 Task: Look for space in Khandela, India from 2nd June, 2023 to 15th June, 2023 for 2 adults and 1 pet in price range Rs.10000 to Rs.15000. Place can be entire place with 1  bedroom having 1 bed and 1 bathroom. Property type can be house, flat, guest house, hotel. Booking option can be shelf check-in. Required host language is English.
Action: Mouse moved to (451, 79)
Screenshot: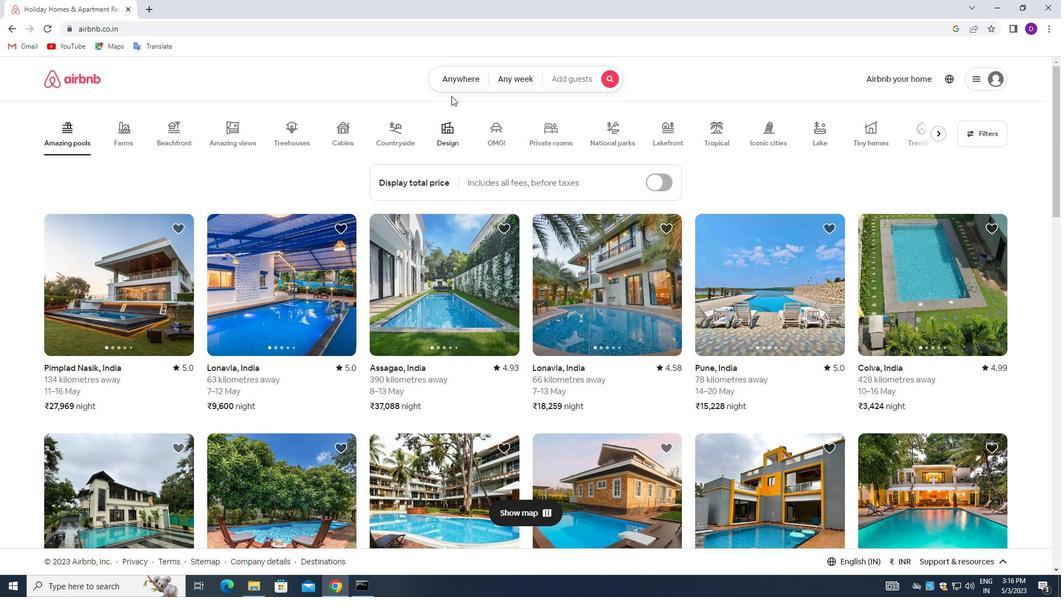 
Action: Mouse pressed left at (451, 79)
Screenshot: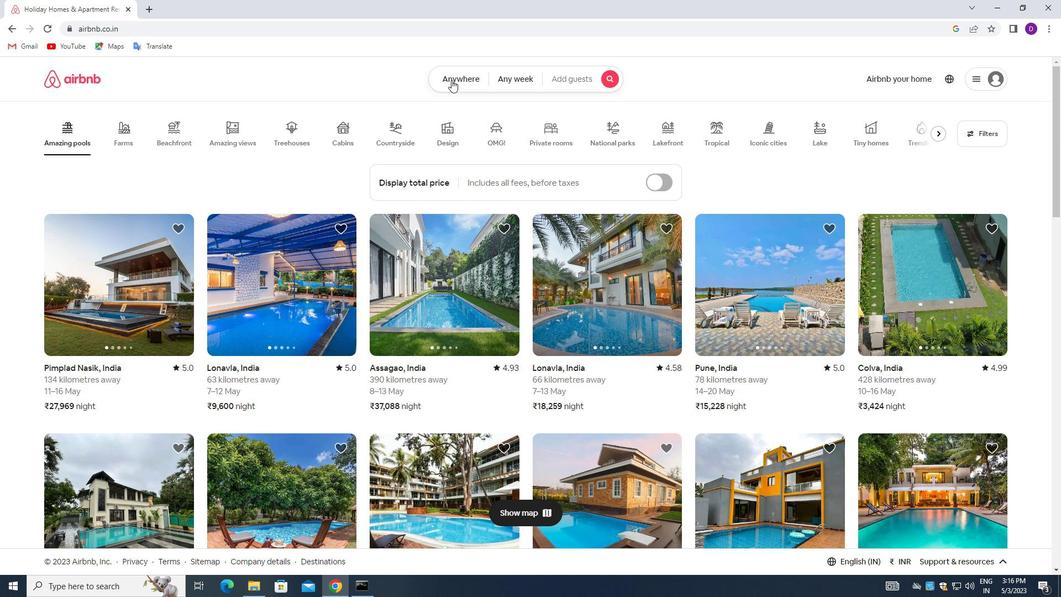 
Action: Mouse moved to (352, 127)
Screenshot: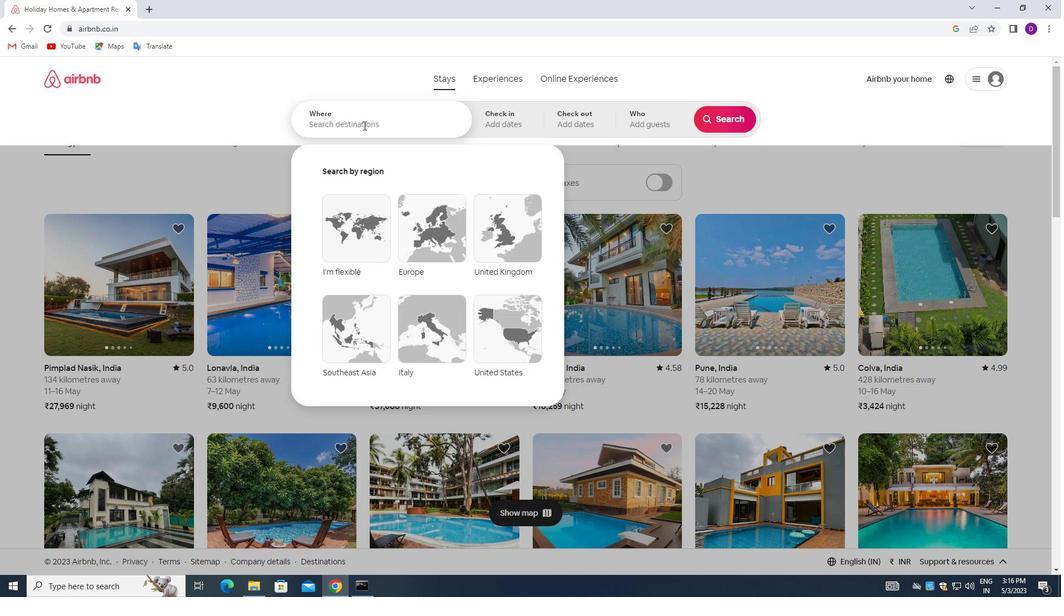 
Action: Mouse pressed left at (352, 127)
Screenshot: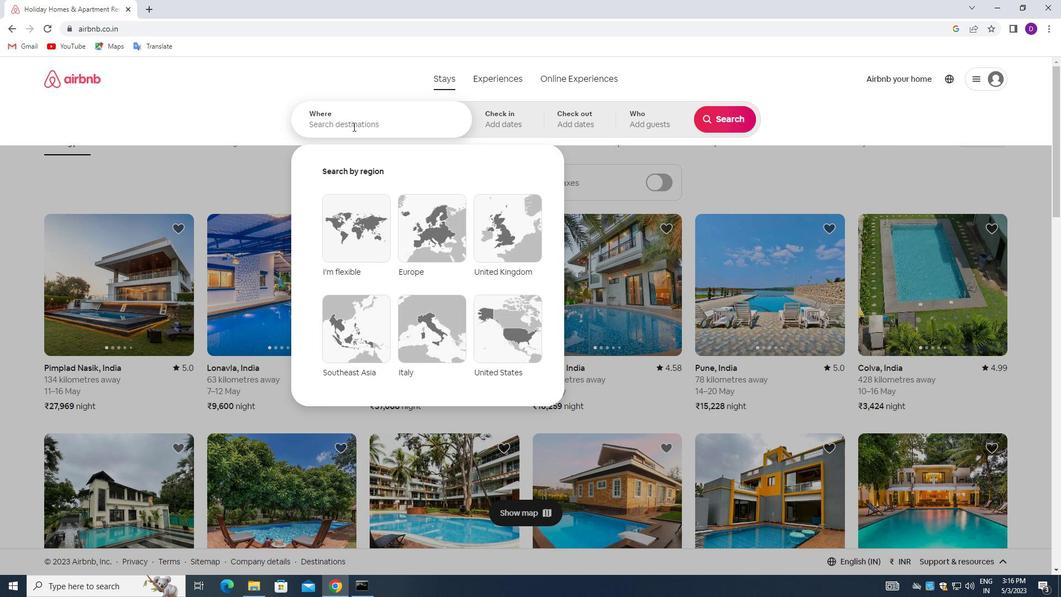 
Action: Mouse moved to (268, 125)
Screenshot: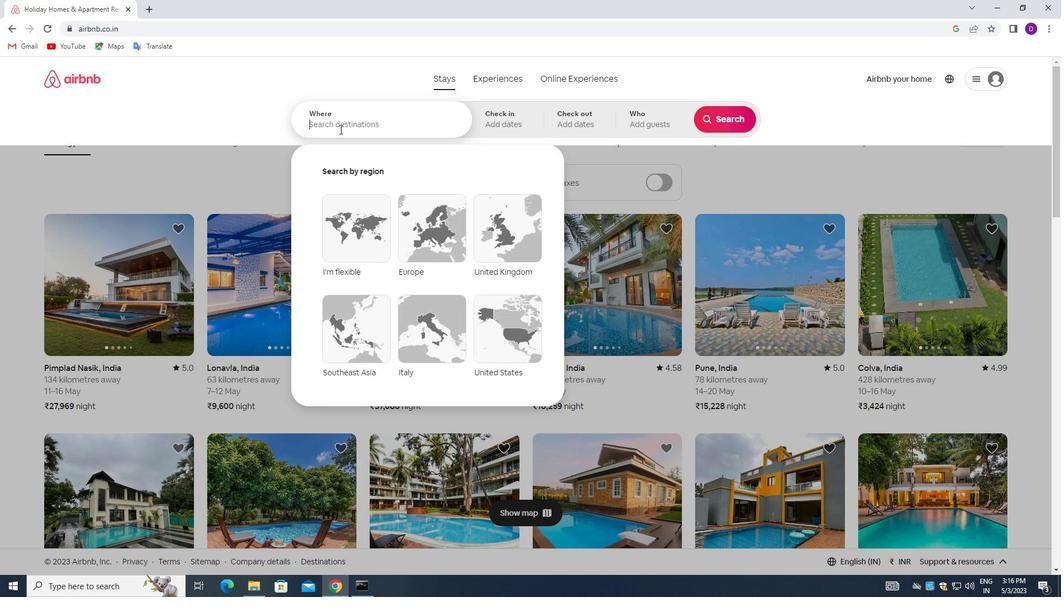 
Action: Key pressed <Key.shift>KHANDELA,<Key.space><Key.shift>INDIA<Key.enter>
Screenshot: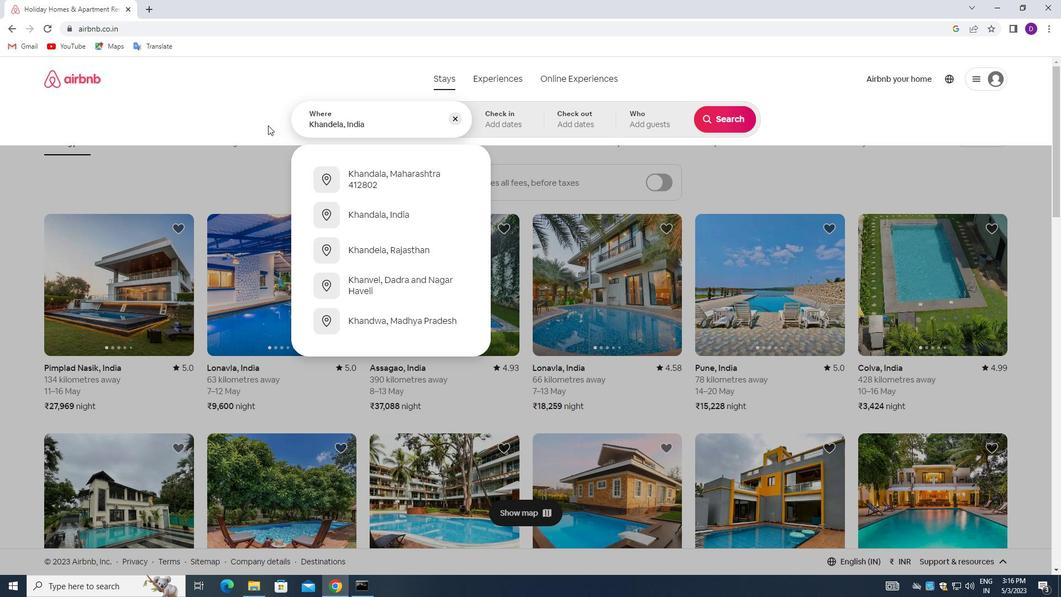 
Action: Mouse moved to (682, 257)
Screenshot: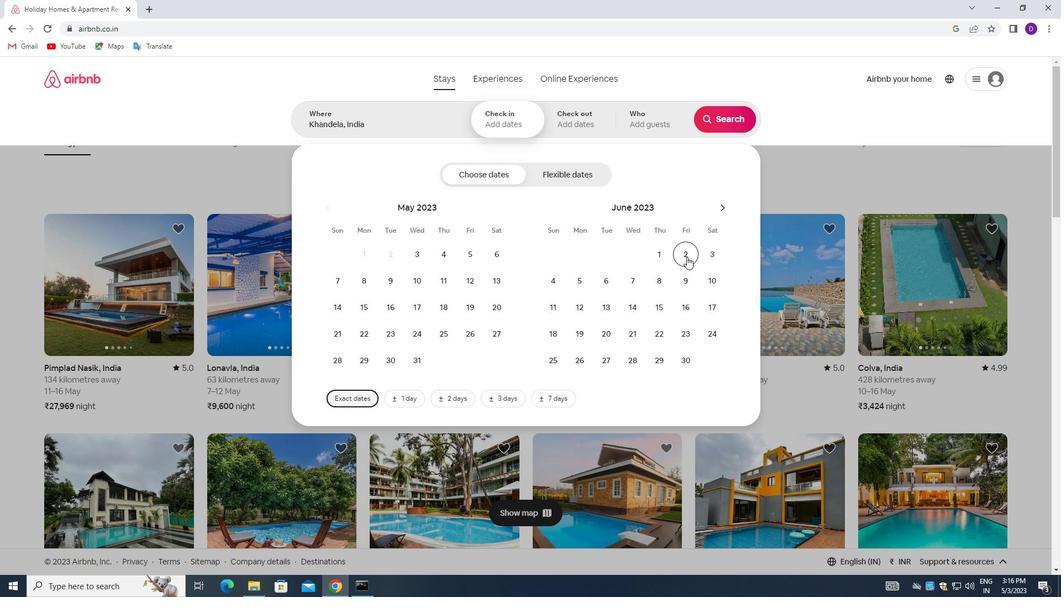 
Action: Mouse pressed left at (682, 257)
Screenshot: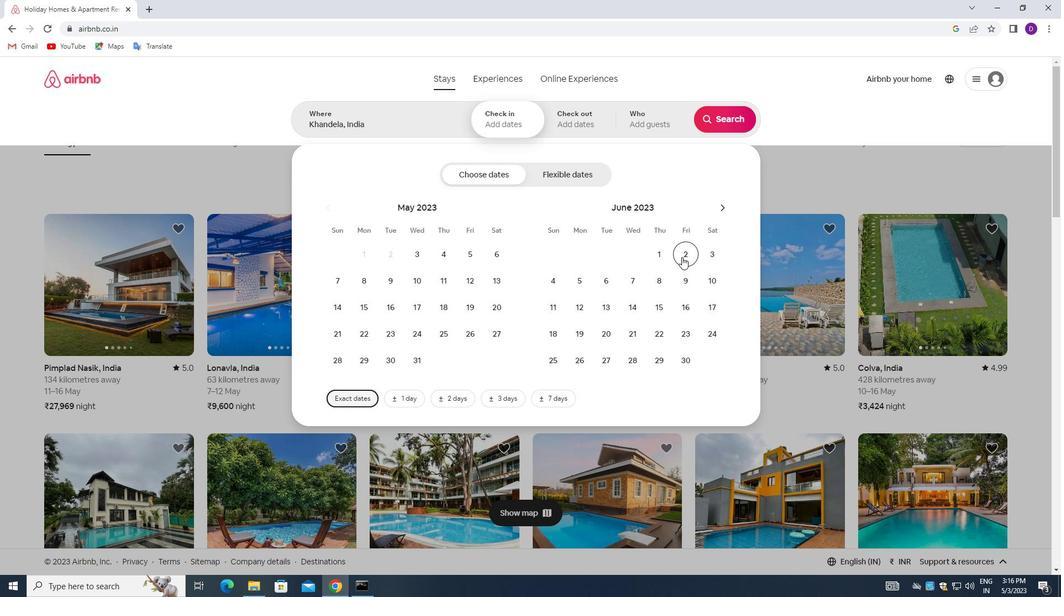 
Action: Mouse moved to (657, 306)
Screenshot: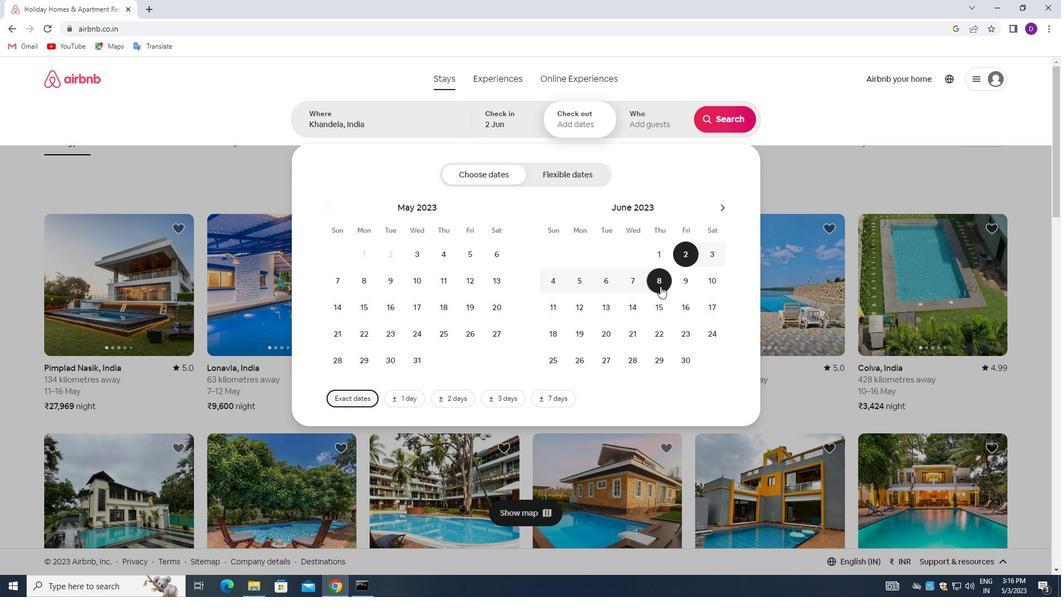 
Action: Mouse pressed left at (657, 306)
Screenshot: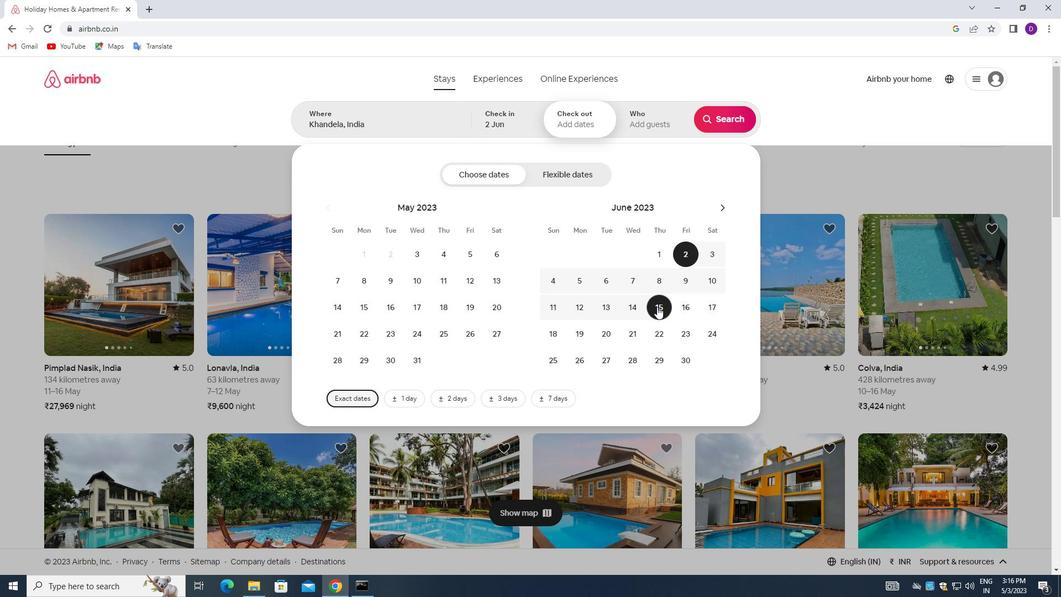 
Action: Mouse moved to (642, 122)
Screenshot: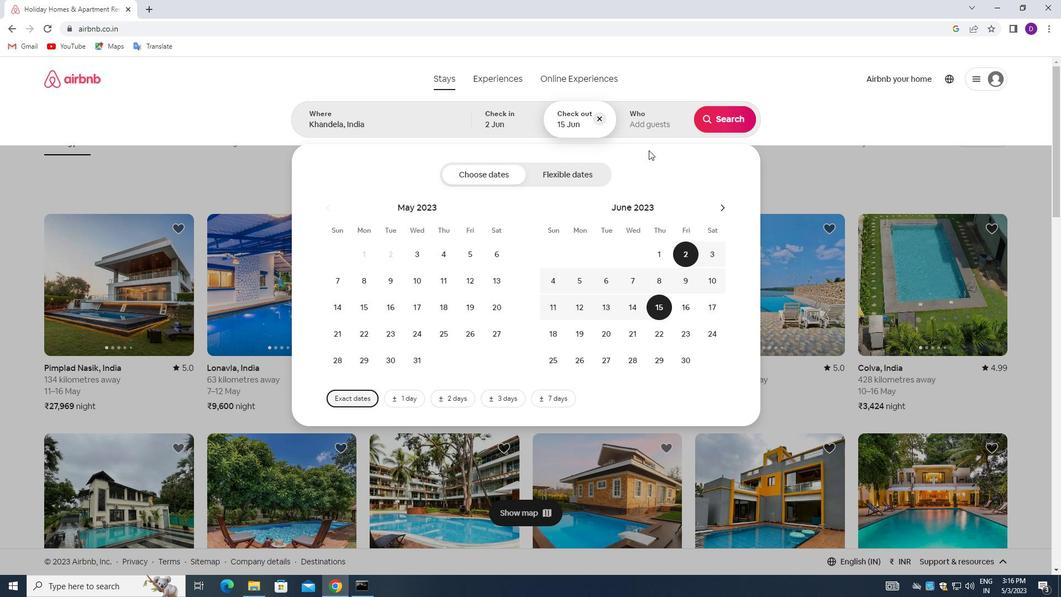 
Action: Mouse pressed left at (642, 122)
Screenshot: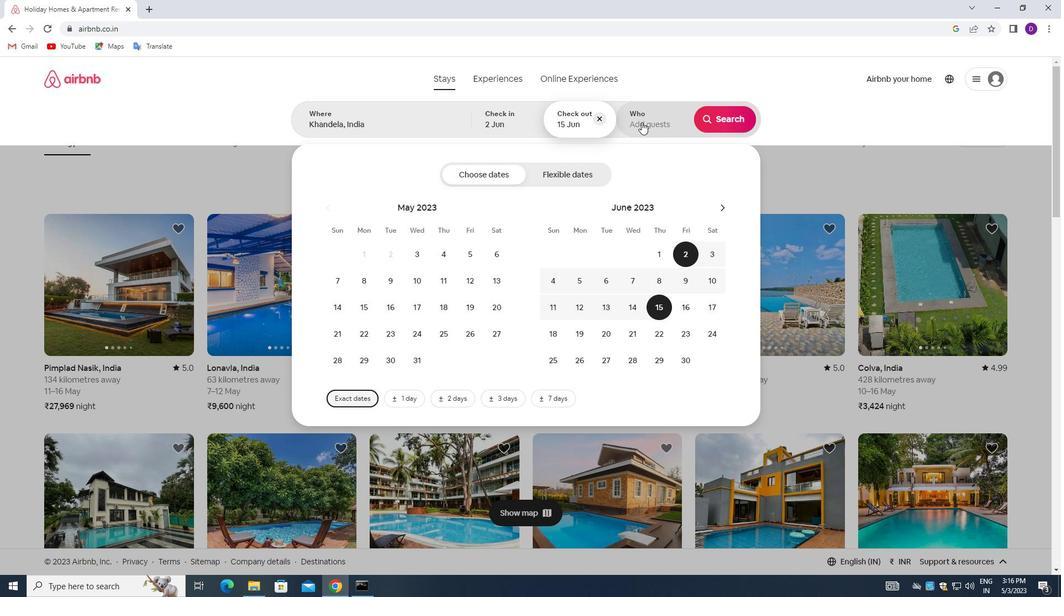 
Action: Mouse moved to (725, 179)
Screenshot: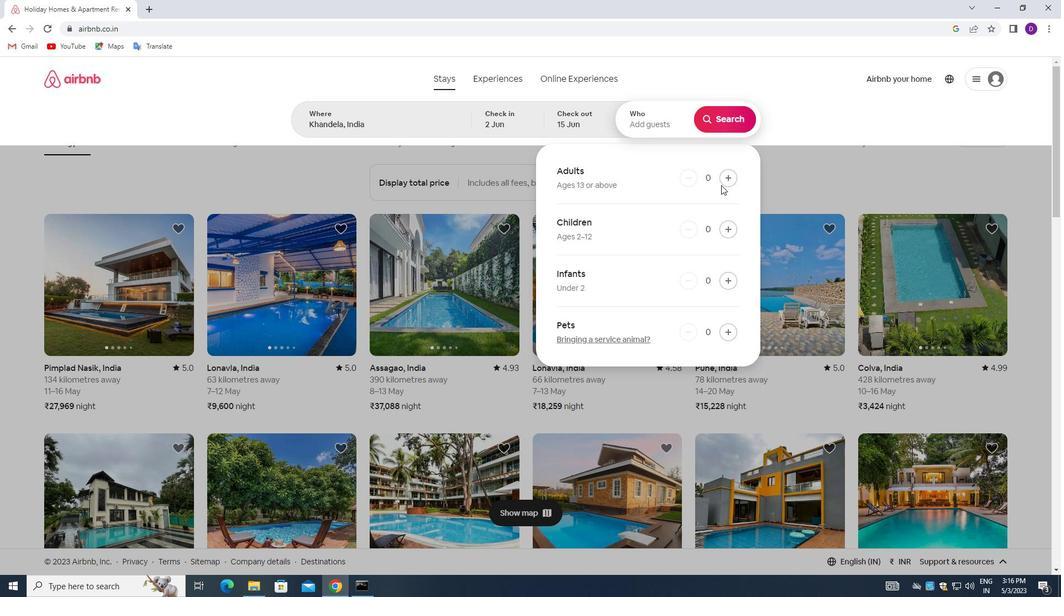 
Action: Mouse pressed left at (725, 179)
Screenshot: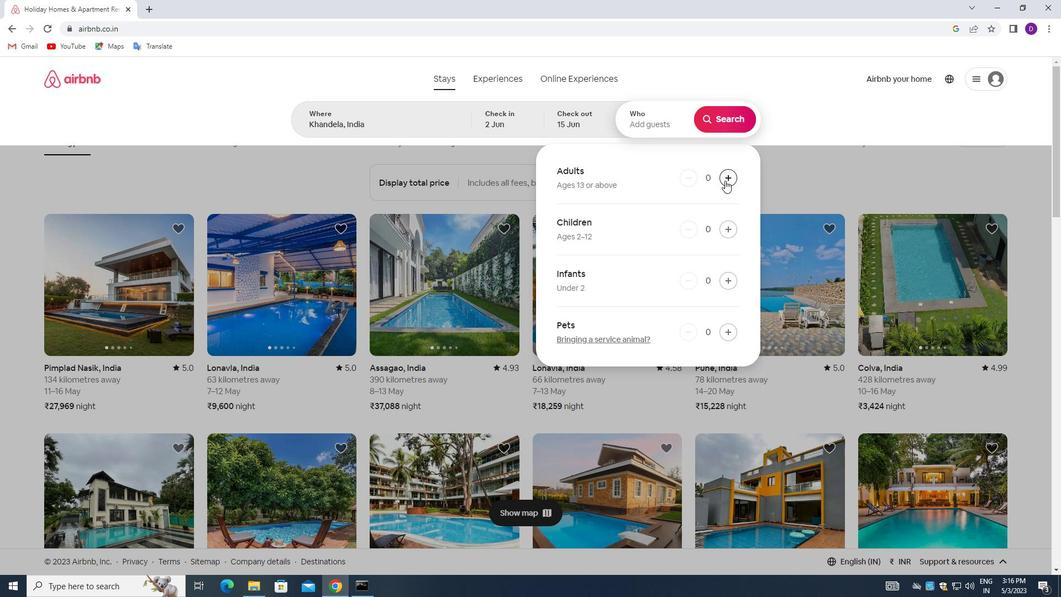 
Action: Mouse pressed left at (725, 179)
Screenshot: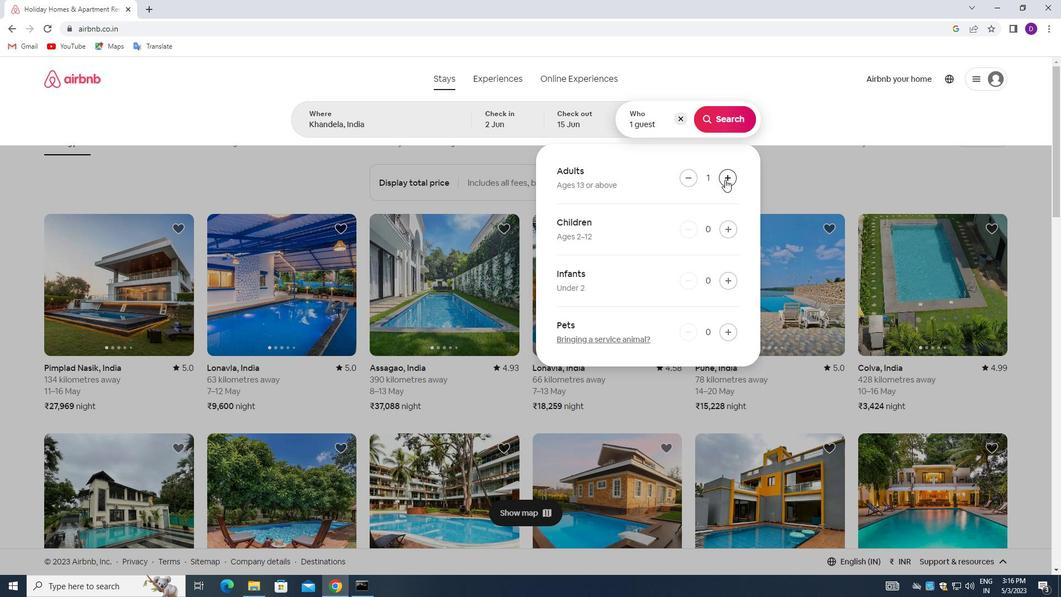 
Action: Mouse moved to (726, 329)
Screenshot: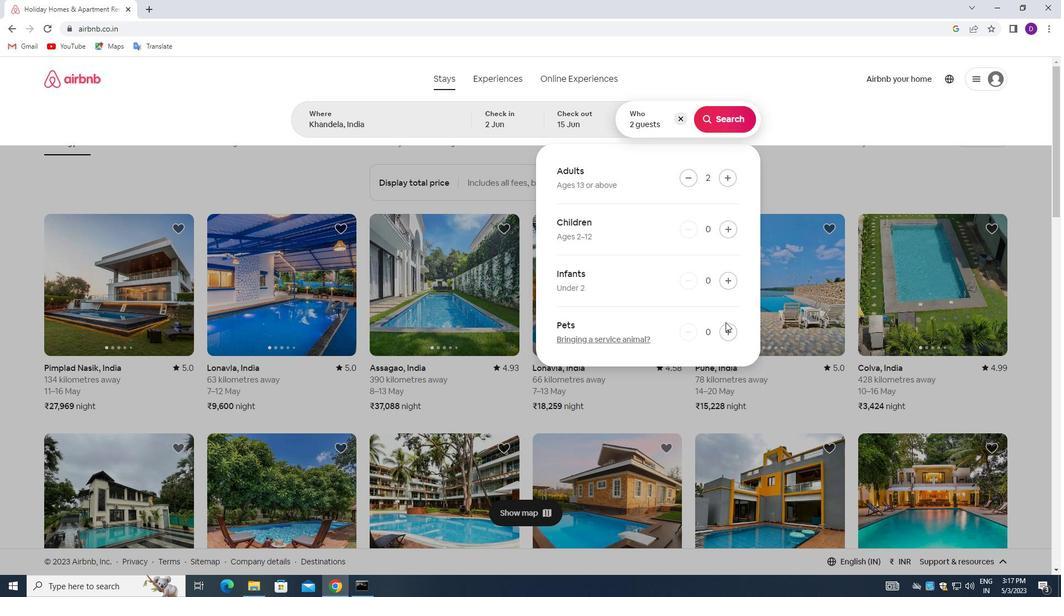 
Action: Mouse pressed left at (726, 329)
Screenshot: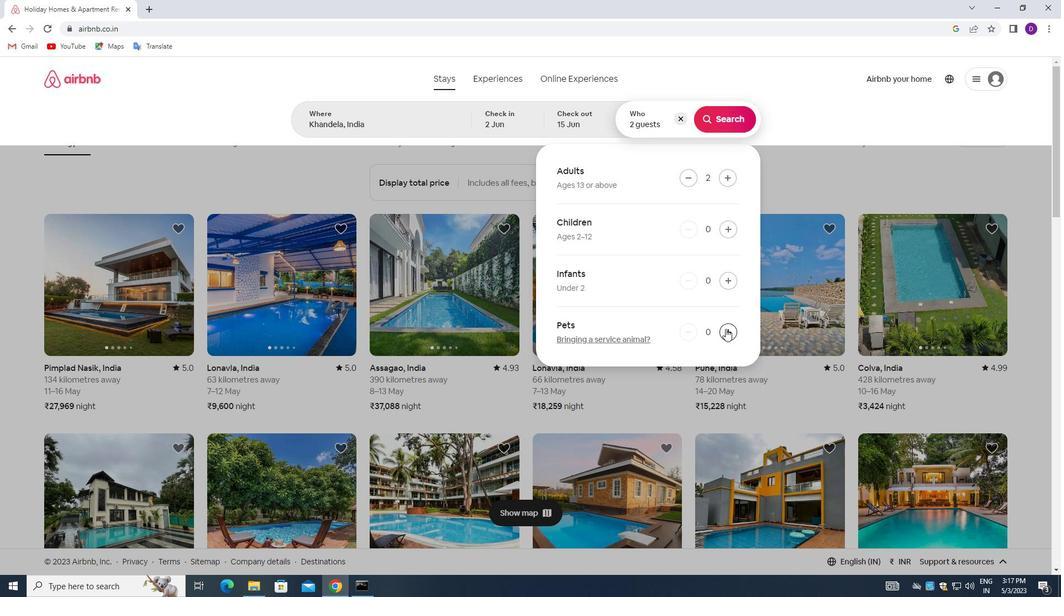 
Action: Mouse moved to (715, 117)
Screenshot: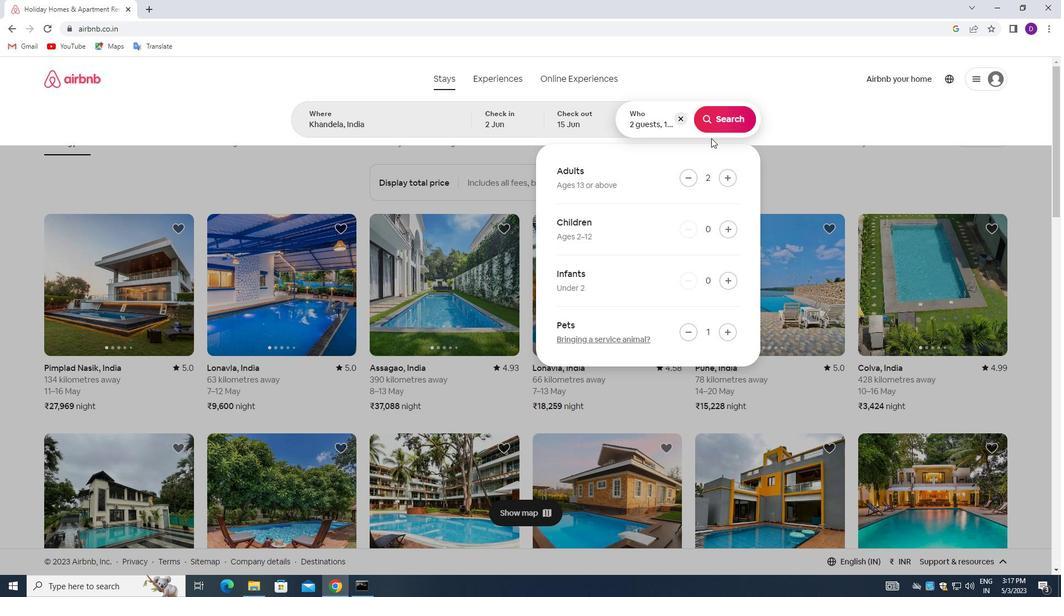 
Action: Mouse pressed left at (715, 117)
Screenshot: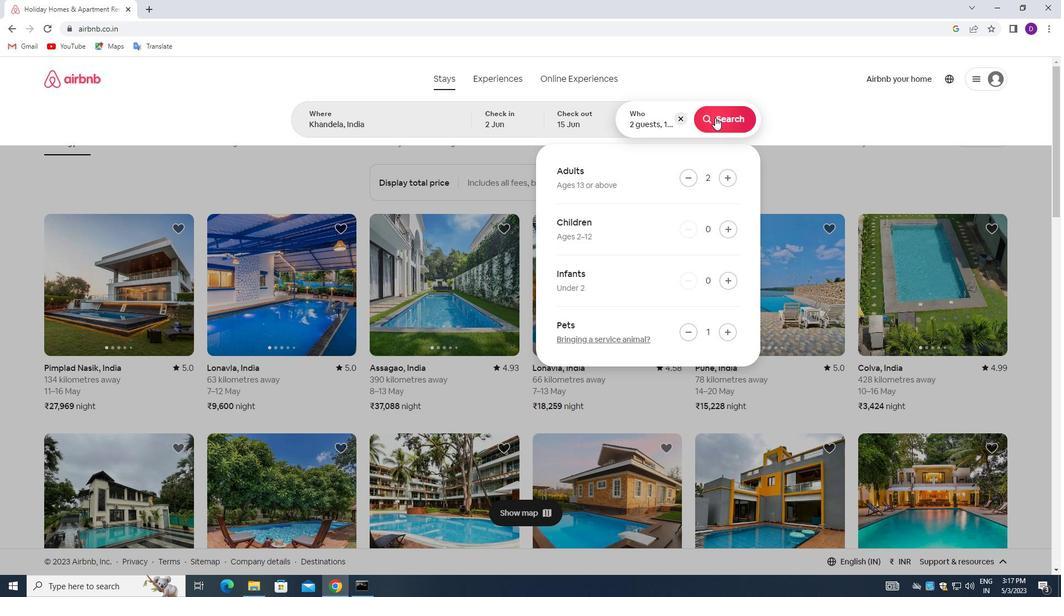
Action: Mouse moved to (1000, 126)
Screenshot: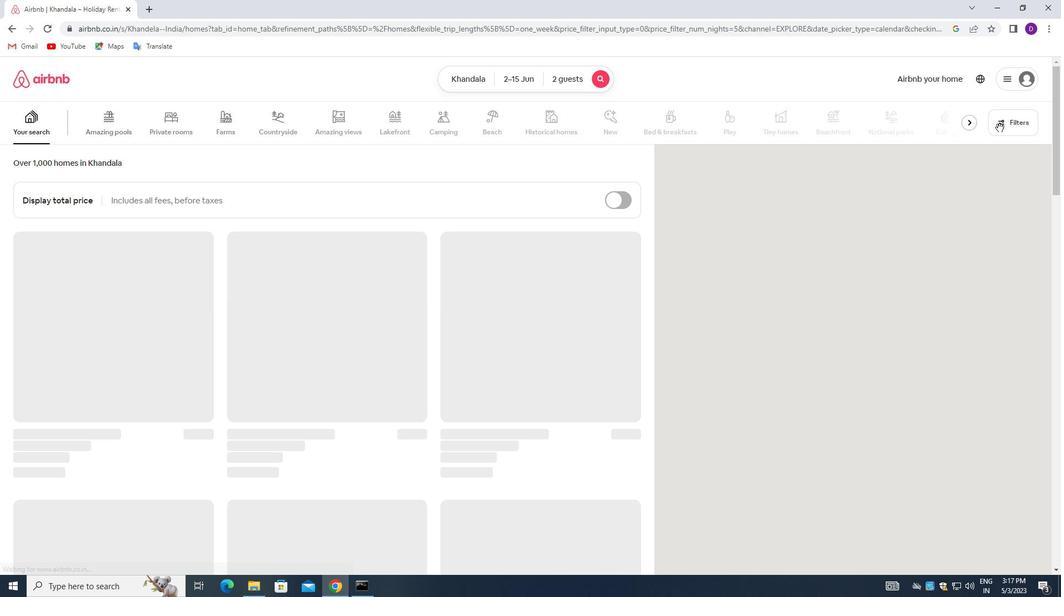 
Action: Mouse pressed left at (1000, 126)
Screenshot: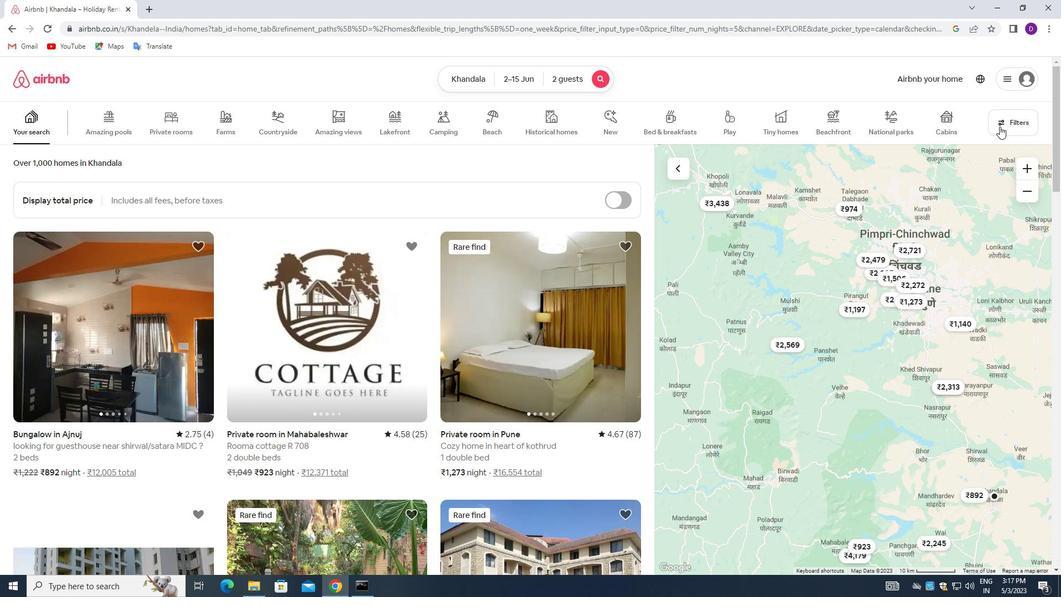 
Action: Mouse moved to (397, 264)
Screenshot: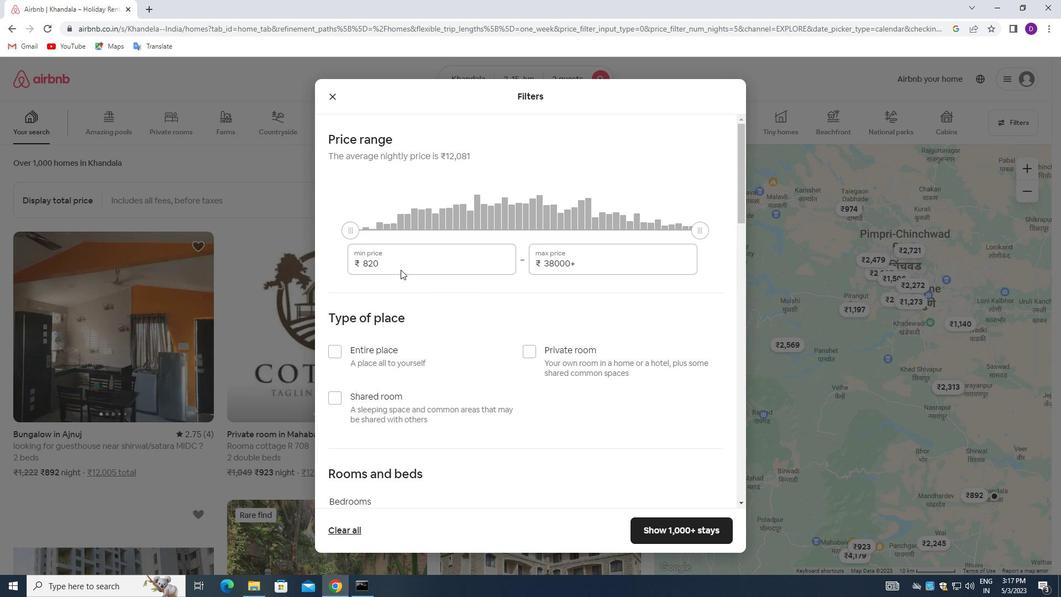 
Action: Mouse pressed left at (397, 264)
Screenshot: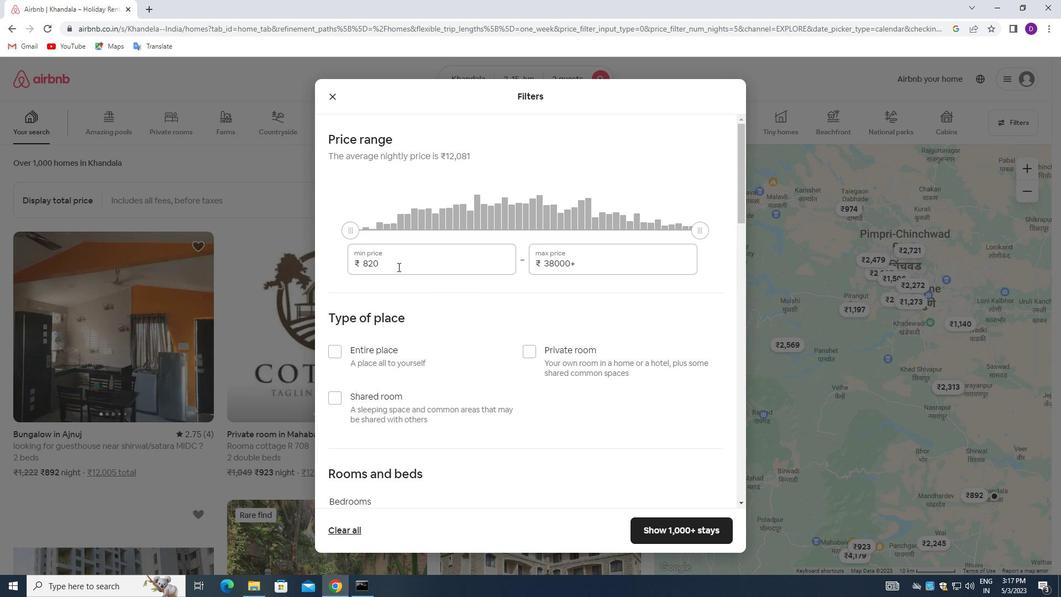 
Action: Mouse pressed left at (397, 264)
Screenshot: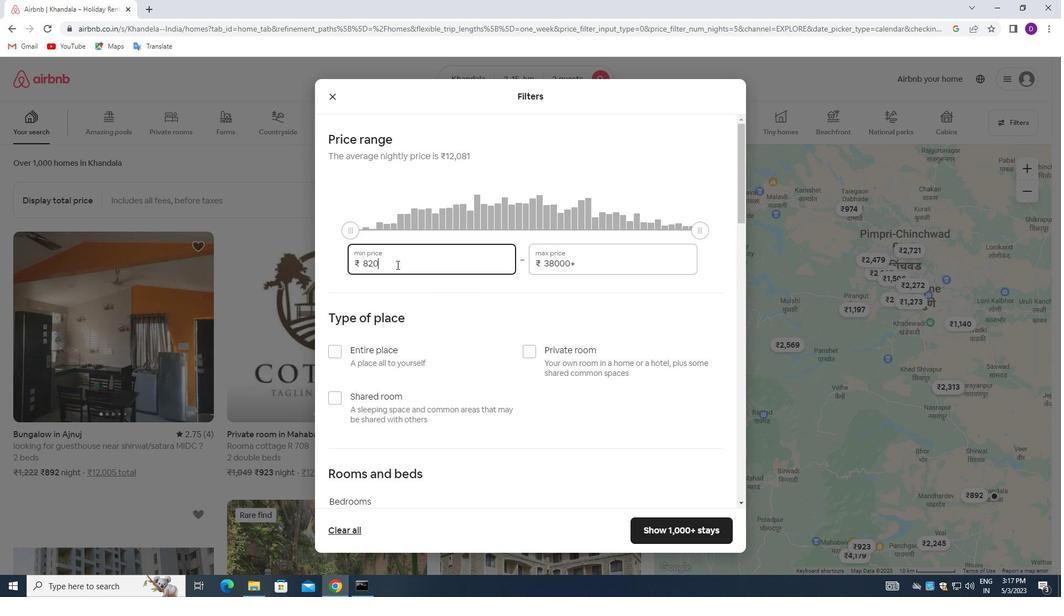 
Action: Key pressed 10000<Key.tab>15000
Screenshot: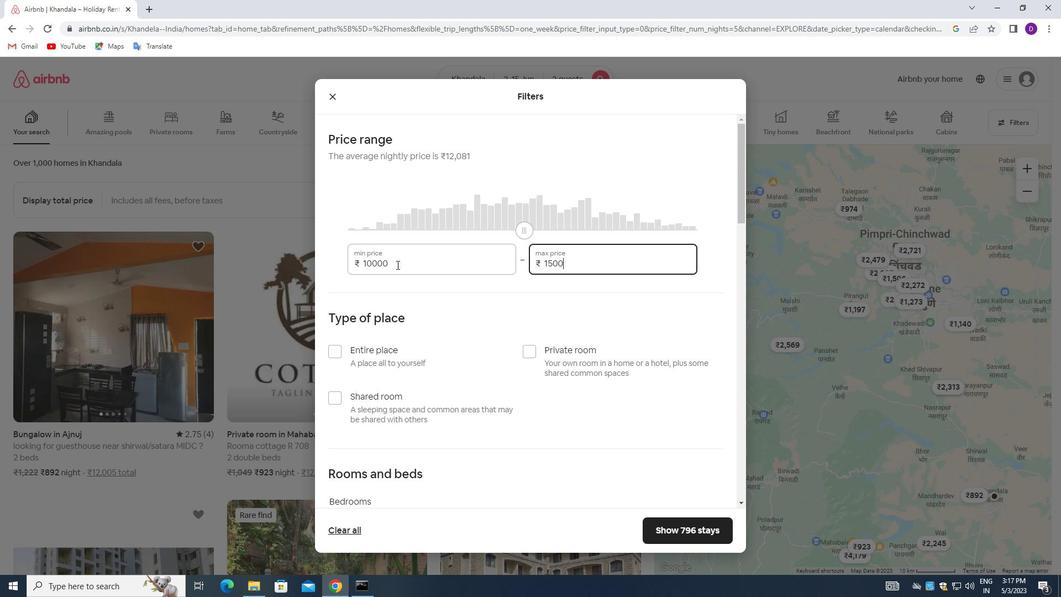 
Action: Mouse moved to (418, 287)
Screenshot: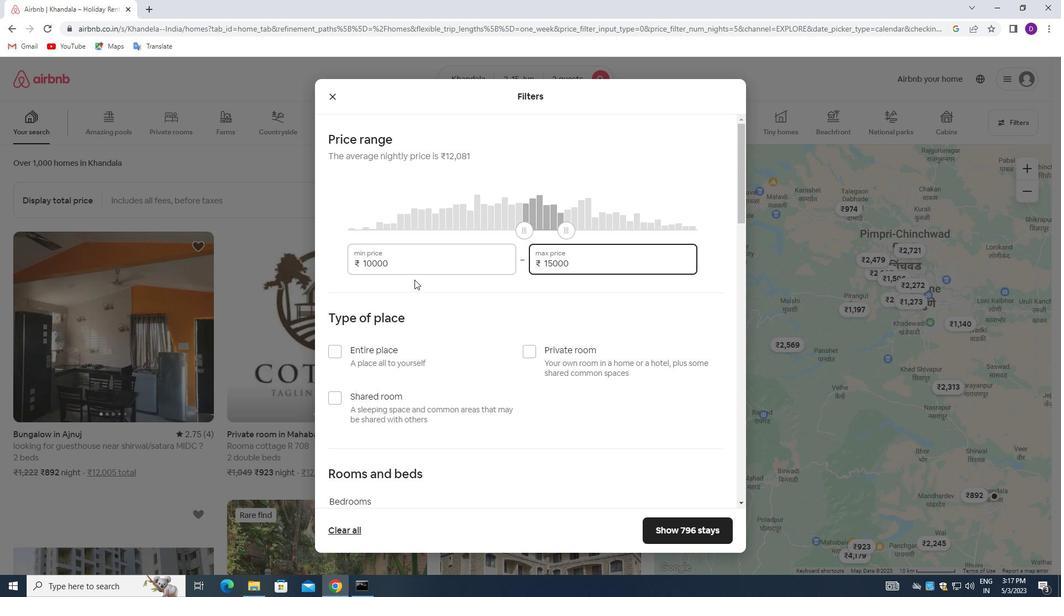 
Action: Mouse scrolled (418, 286) with delta (0, 0)
Screenshot: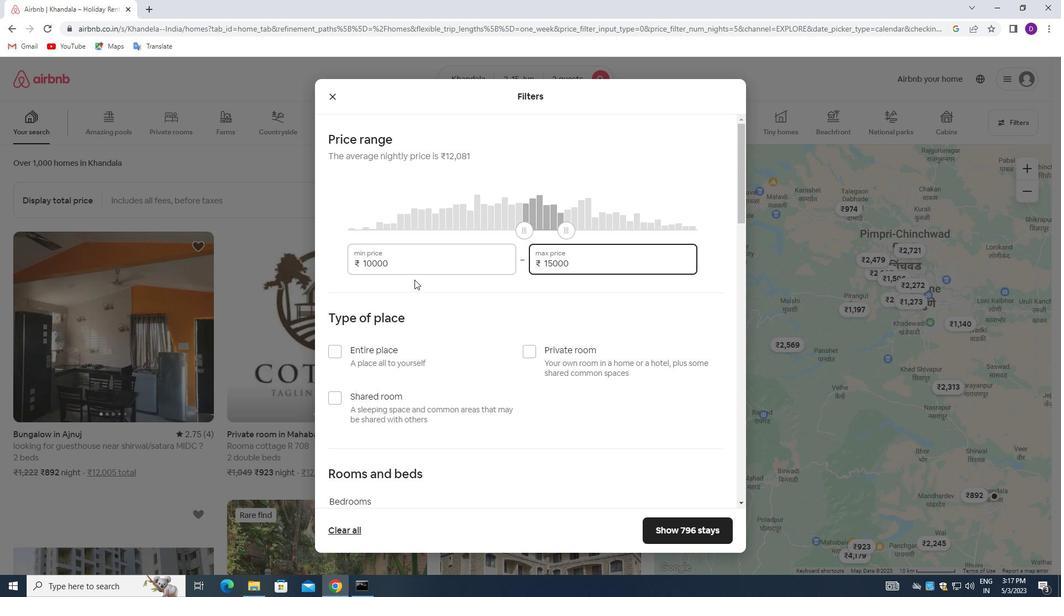 
Action: Mouse moved to (418, 290)
Screenshot: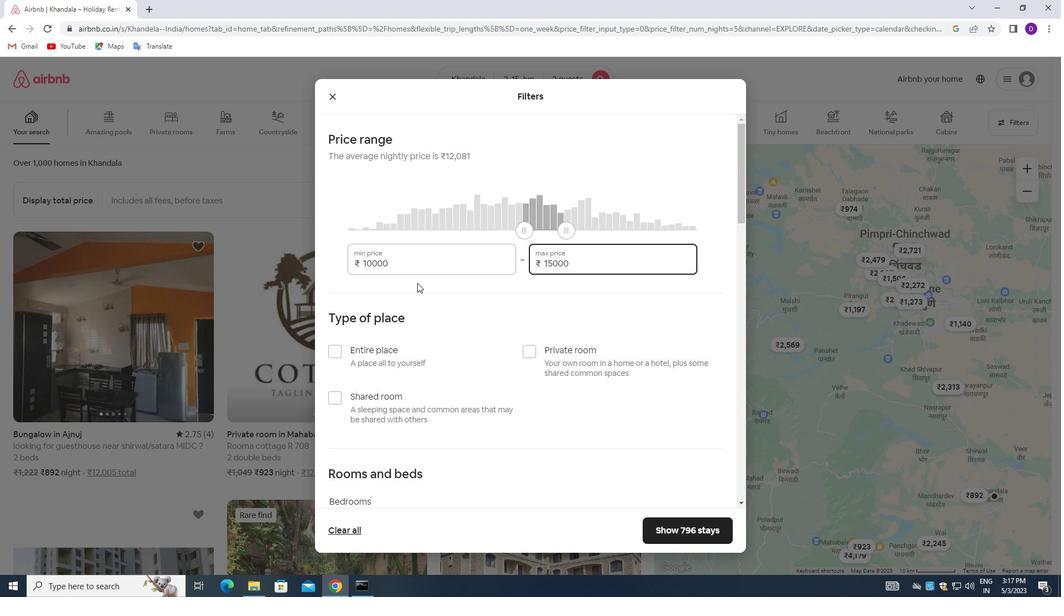 
Action: Mouse scrolled (418, 289) with delta (0, 0)
Screenshot: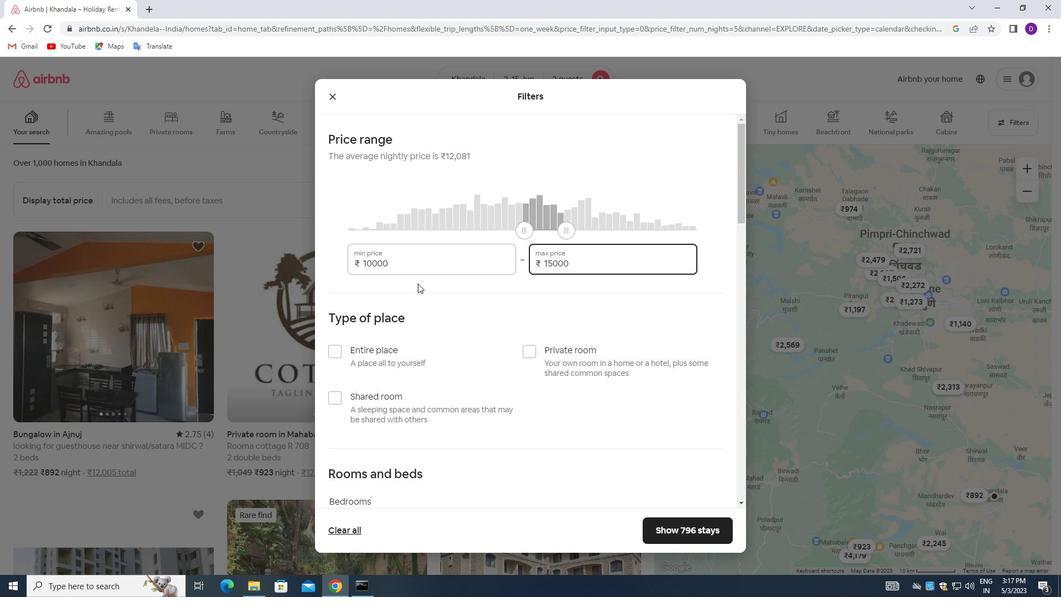 
Action: Mouse moved to (336, 238)
Screenshot: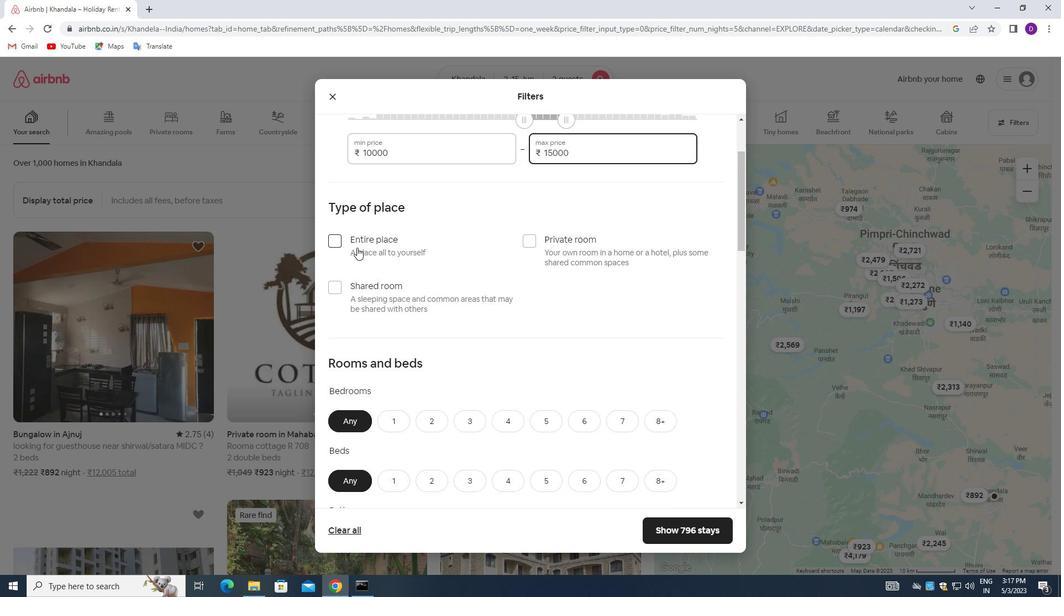 
Action: Mouse pressed left at (336, 238)
Screenshot: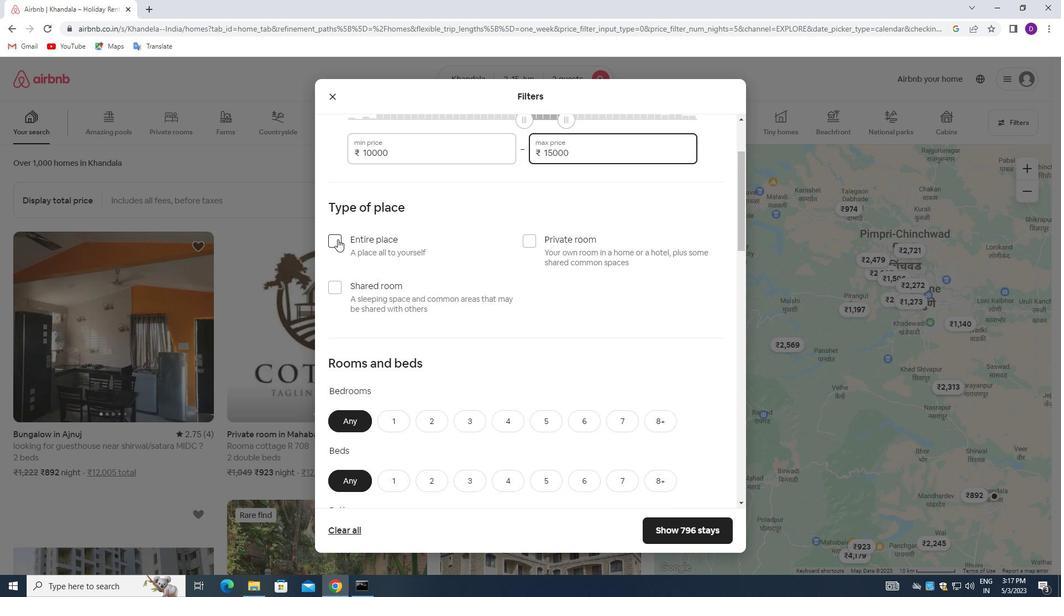 
Action: Mouse moved to (460, 266)
Screenshot: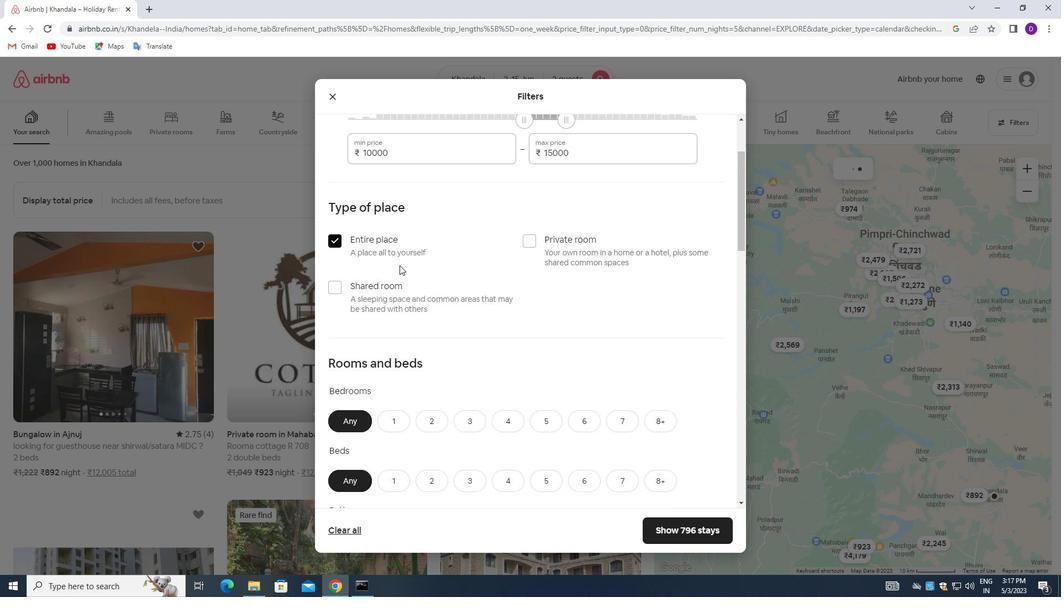 
Action: Mouse scrolled (460, 266) with delta (0, 0)
Screenshot: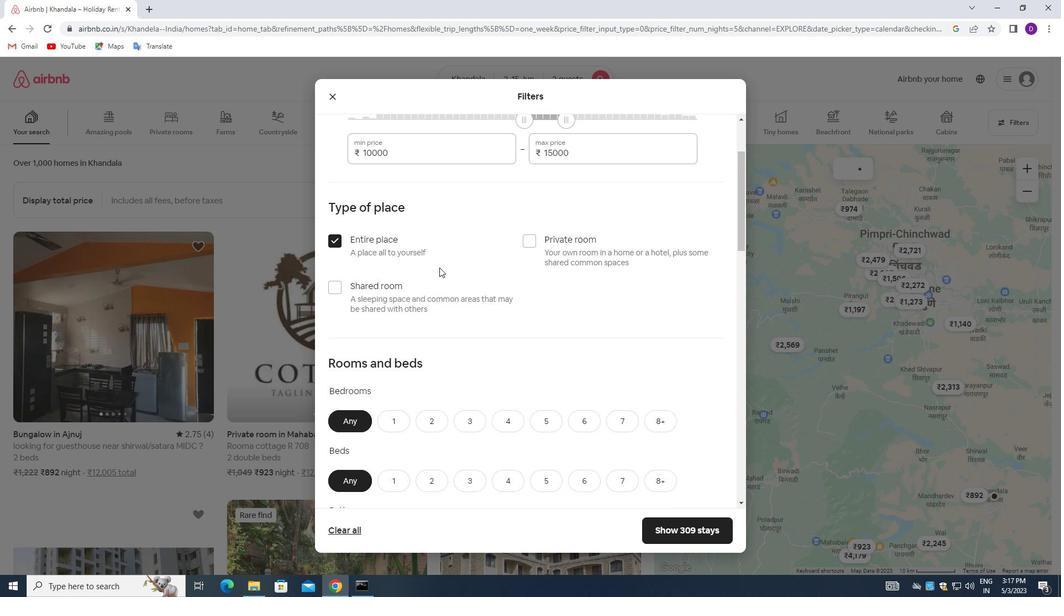 
Action: Mouse scrolled (460, 266) with delta (0, 0)
Screenshot: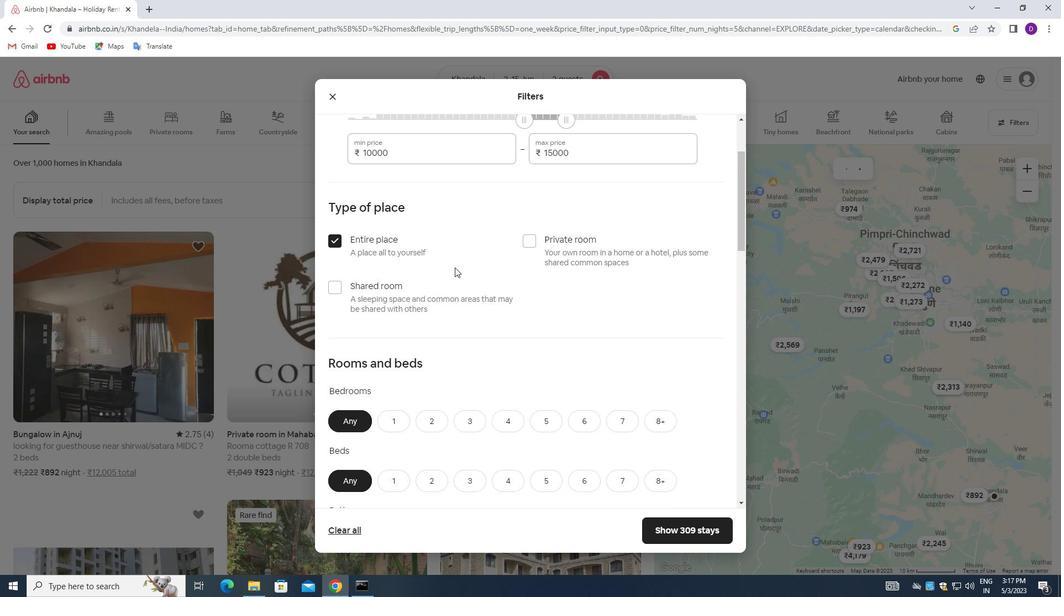 
Action: Mouse scrolled (460, 266) with delta (0, 0)
Screenshot: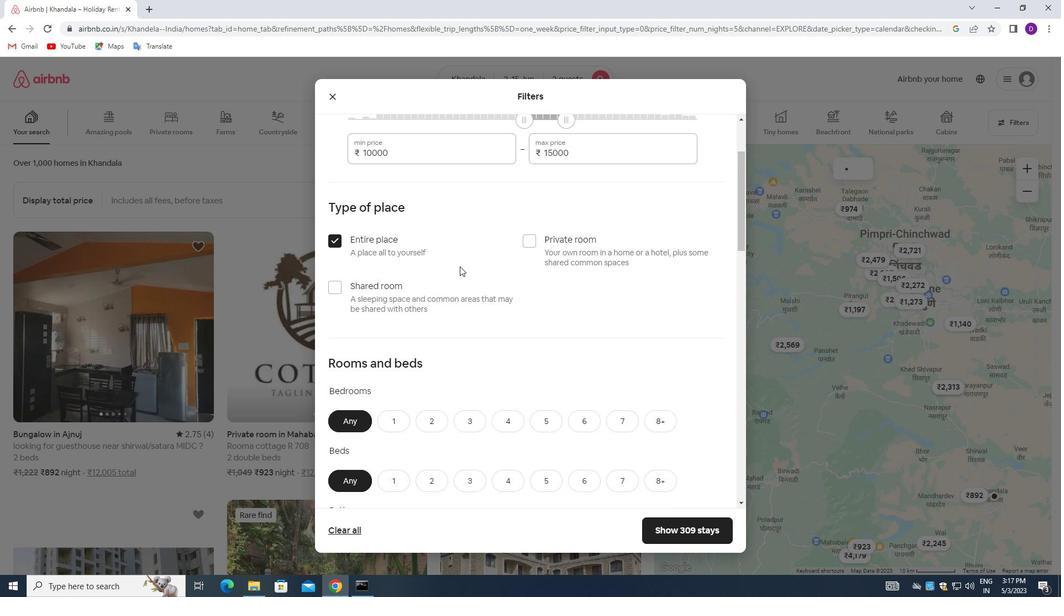 
Action: Mouse moved to (390, 255)
Screenshot: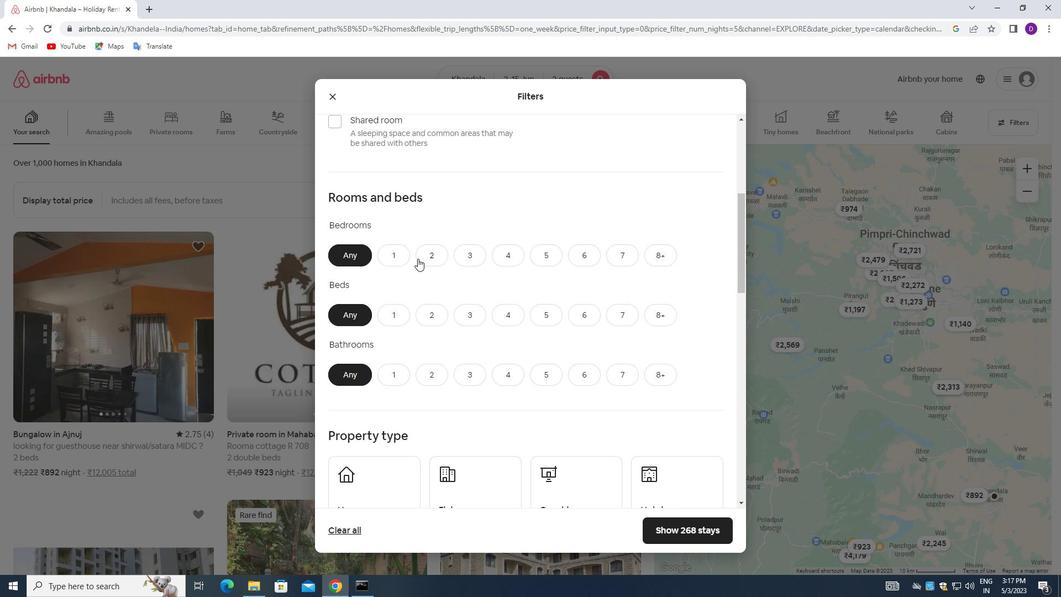 
Action: Mouse pressed left at (390, 255)
Screenshot: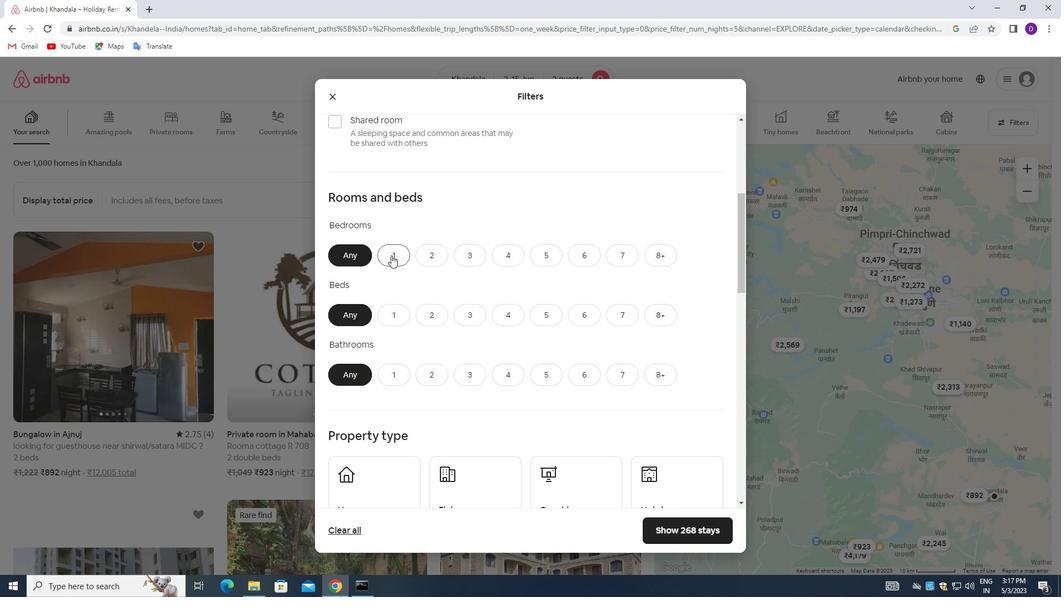 
Action: Mouse moved to (400, 313)
Screenshot: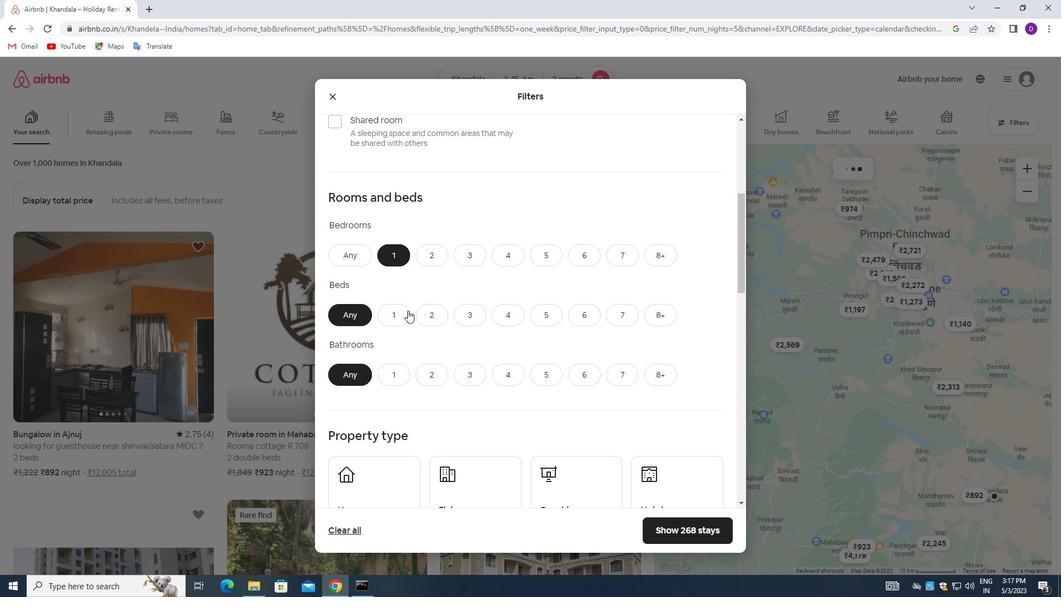 
Action: Mouse pressed left at (400, 313)
Screenshot: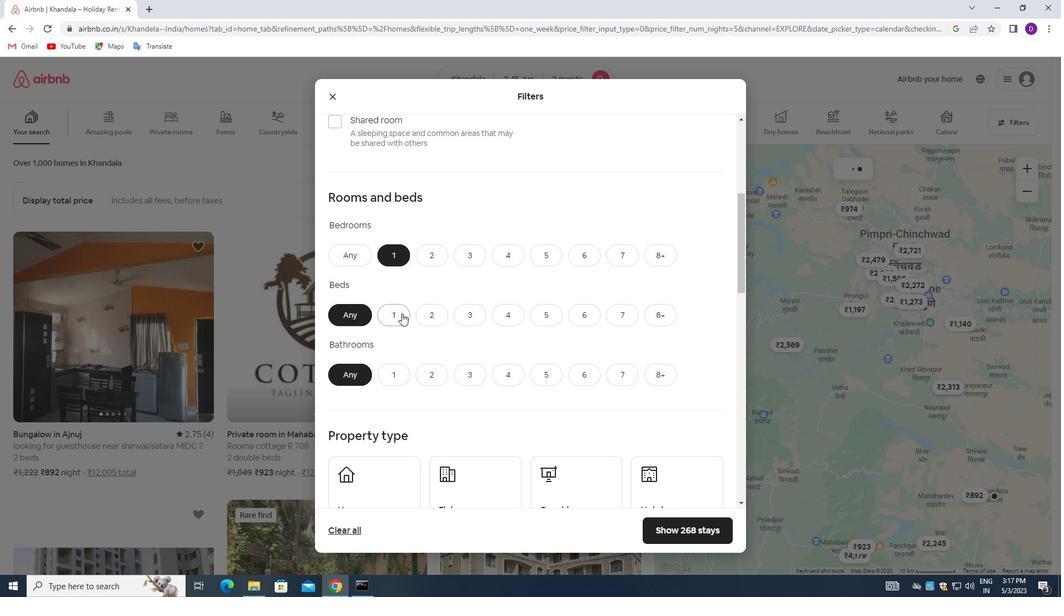 
Action: Mouse moved to (395, 369)
Screenshot: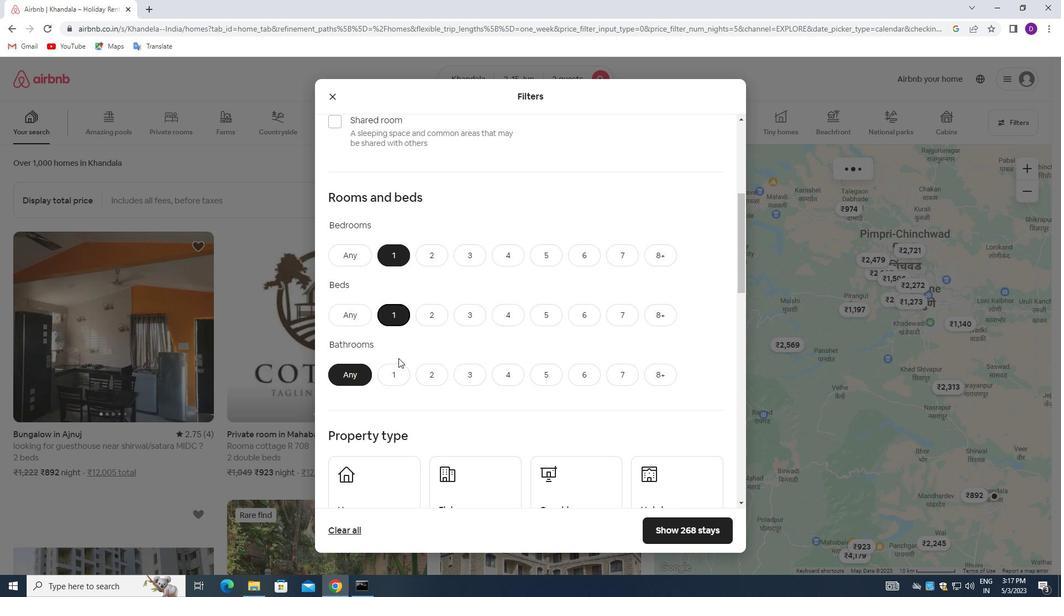 
Action: Mouse pressed left at (395, 369)
Screenshot: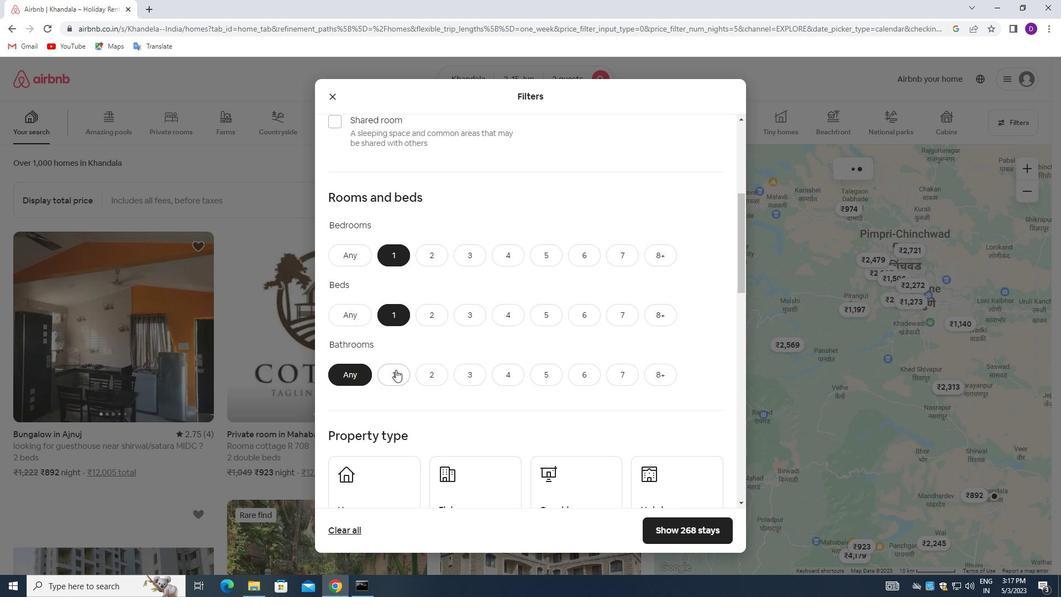 
Action: Mouse moved to (434, 293)
Screenshot: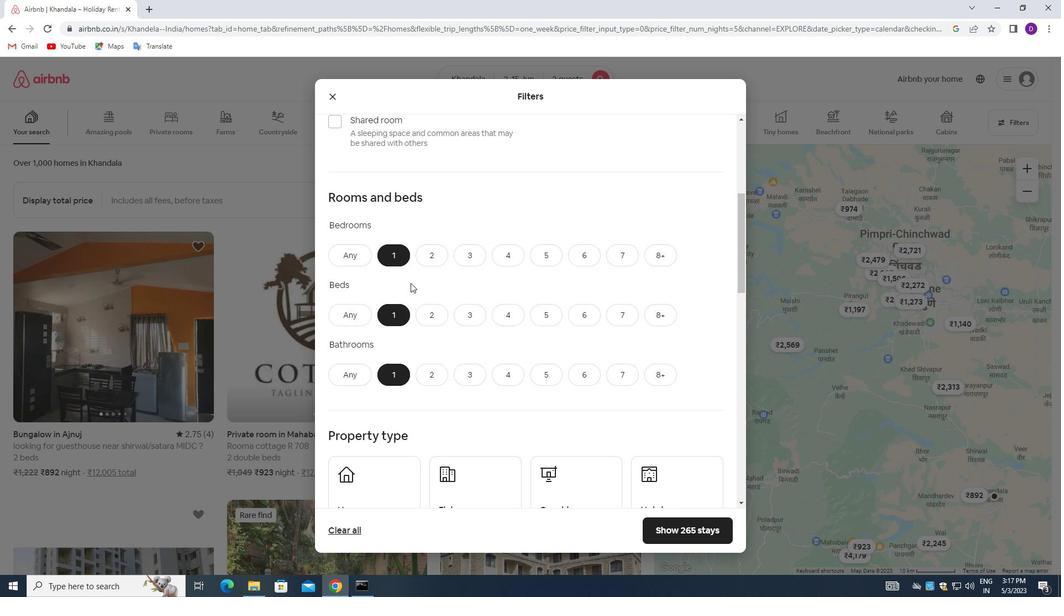 
Action: Mouse scrolled (434, 293) with delta (0, 0)
Screenshot: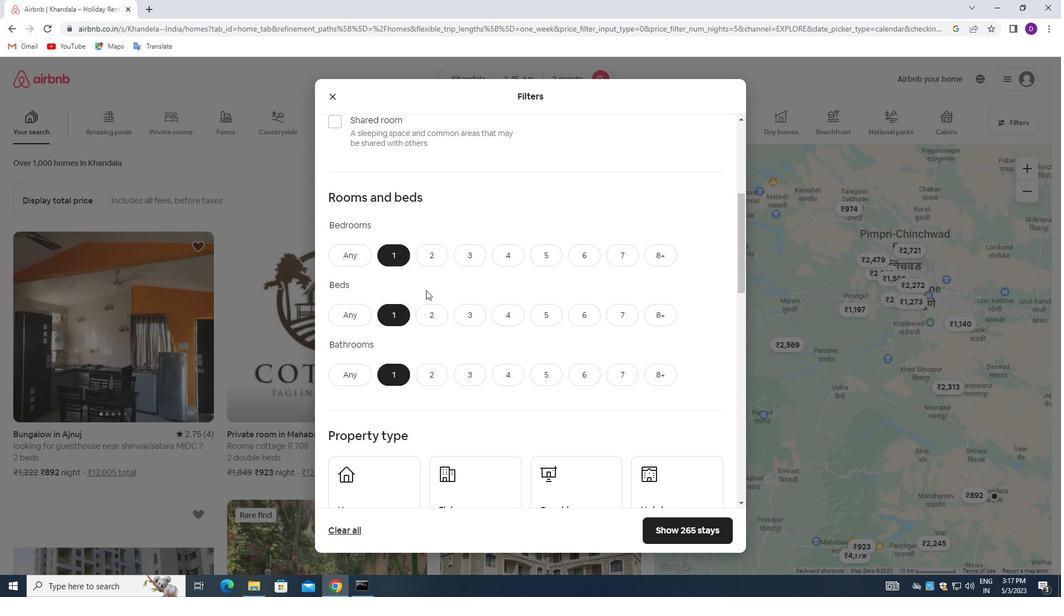 
Action: Mouse moved to (435, 293)
Screenshot: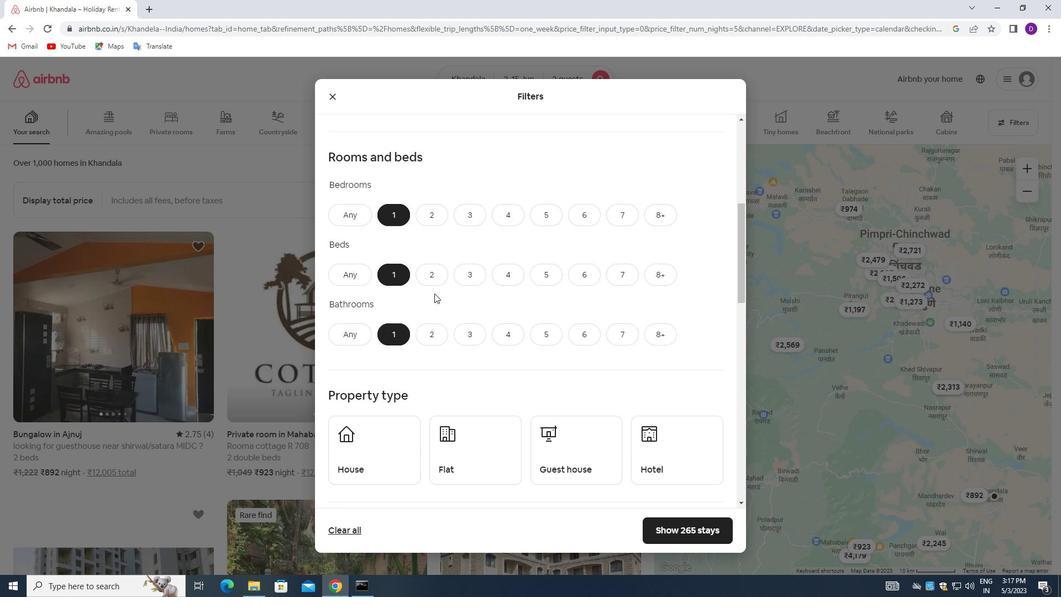 
Action: Mouse scrolled (435, 293) with delta (0, 0)
Screenshot: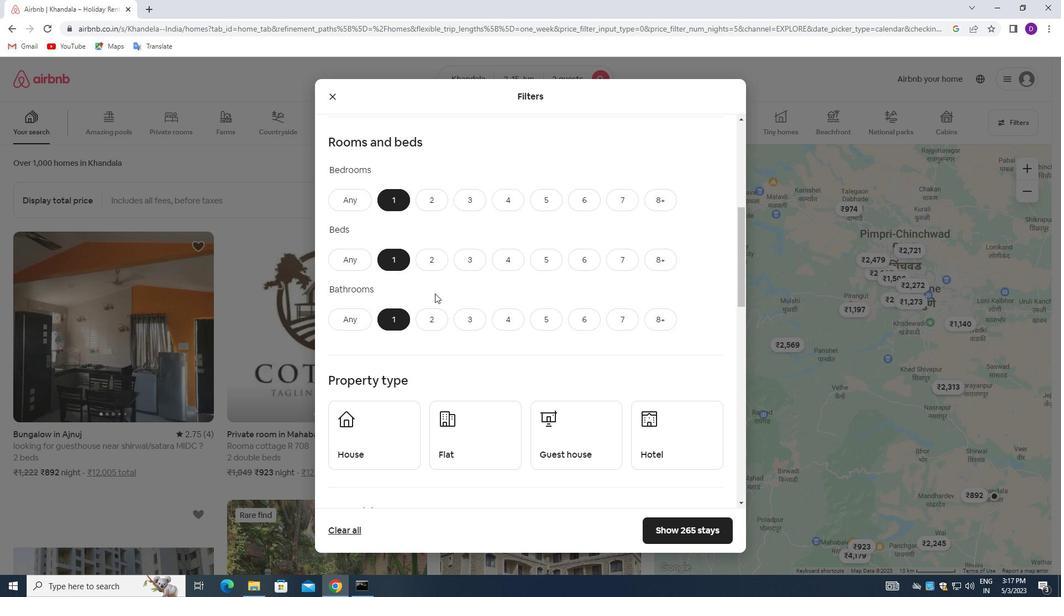 
Action: Mouse scrolled (435, 293) with delta (0, 0)
Screenshot: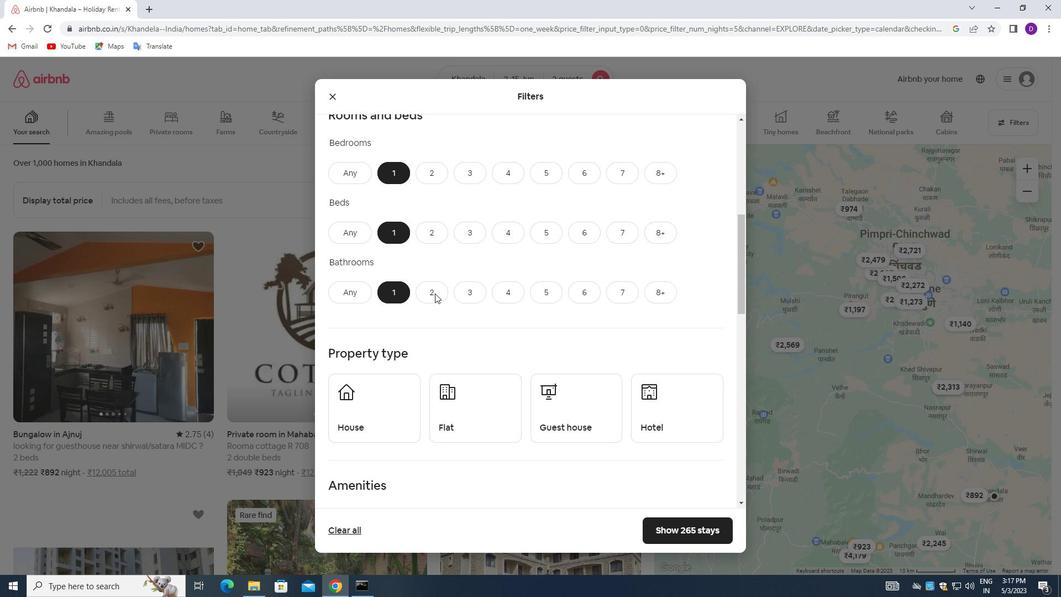 
Action: Mouse moved to (390, 325)
Screenshot: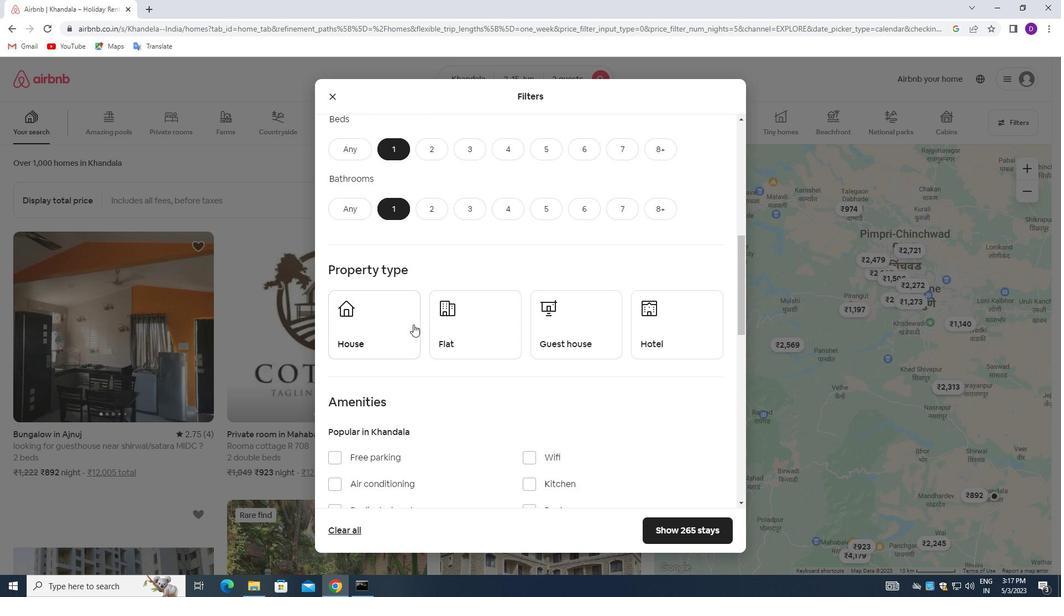 
Action: Mouse pressed left at (390, 325)
Screenshot: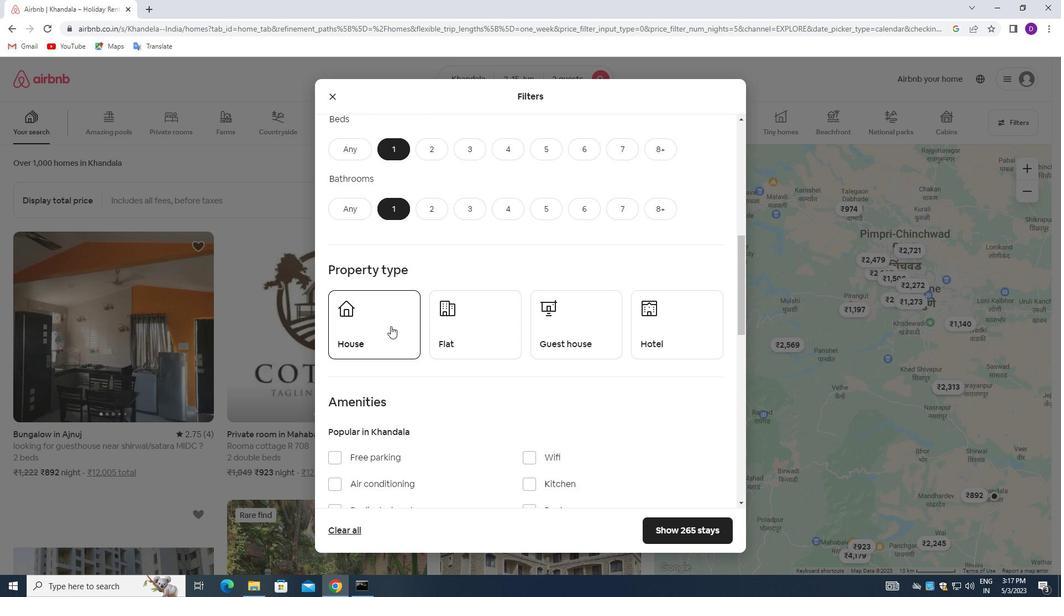 
Action: Mouse moved to (466, 324)
Screenshot: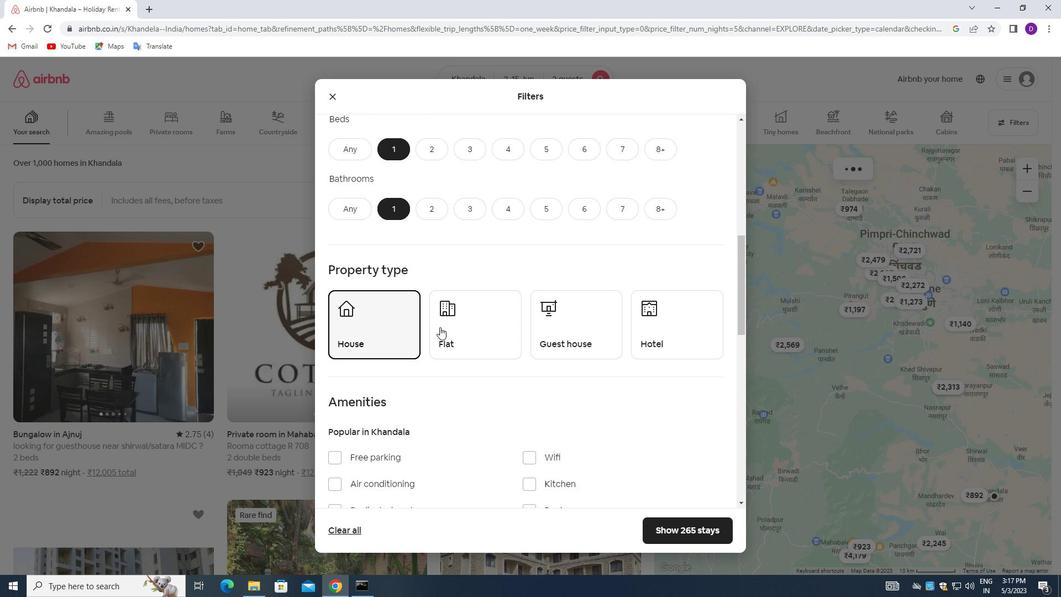 
Action: Mouse pressed left at (466, 324)
Screenshot: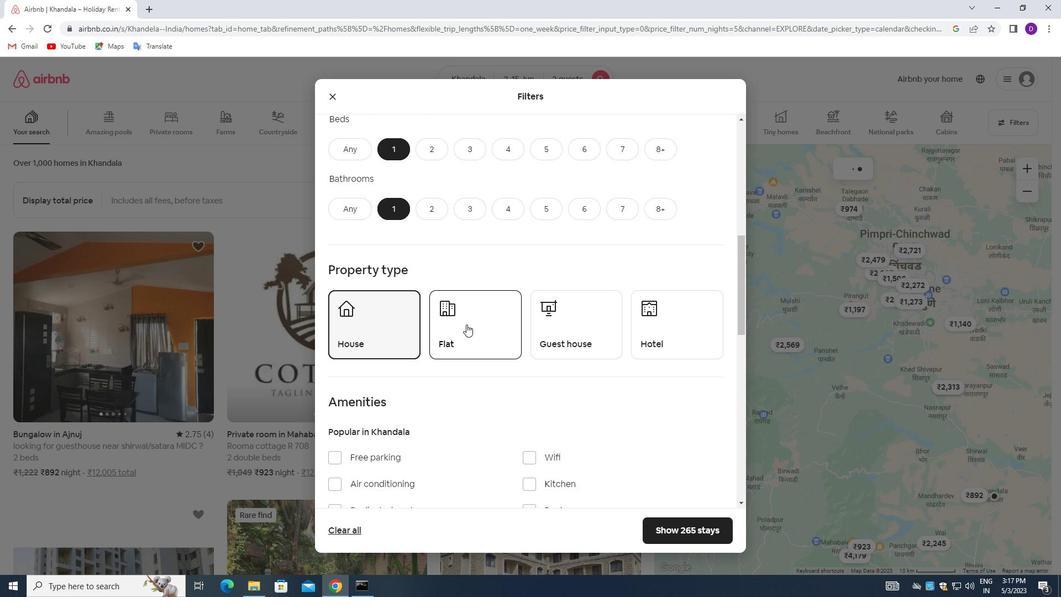 
Action: Mouse moved to (552, 321)
Screenshot: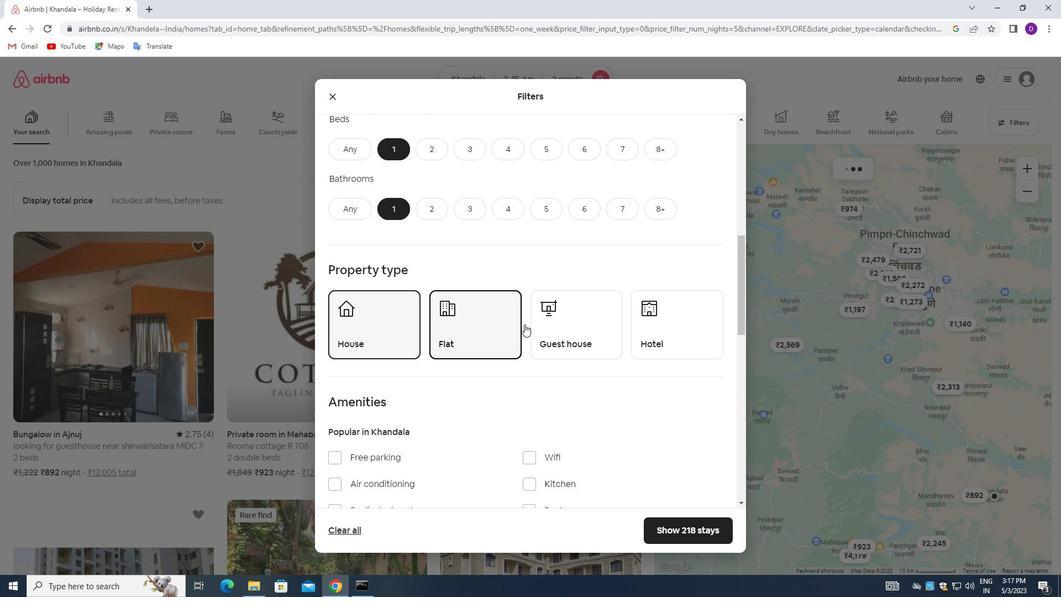 
Action: Mouse pressed left at (552, 321)
Screenshot: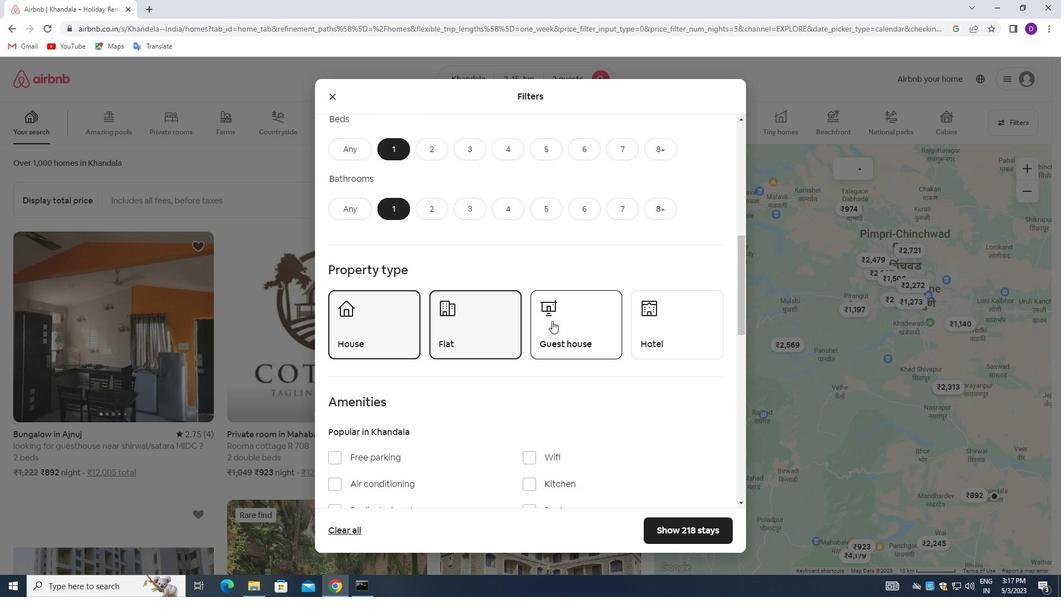 
Action: Mouse moved to (652, 325)
Screenshot: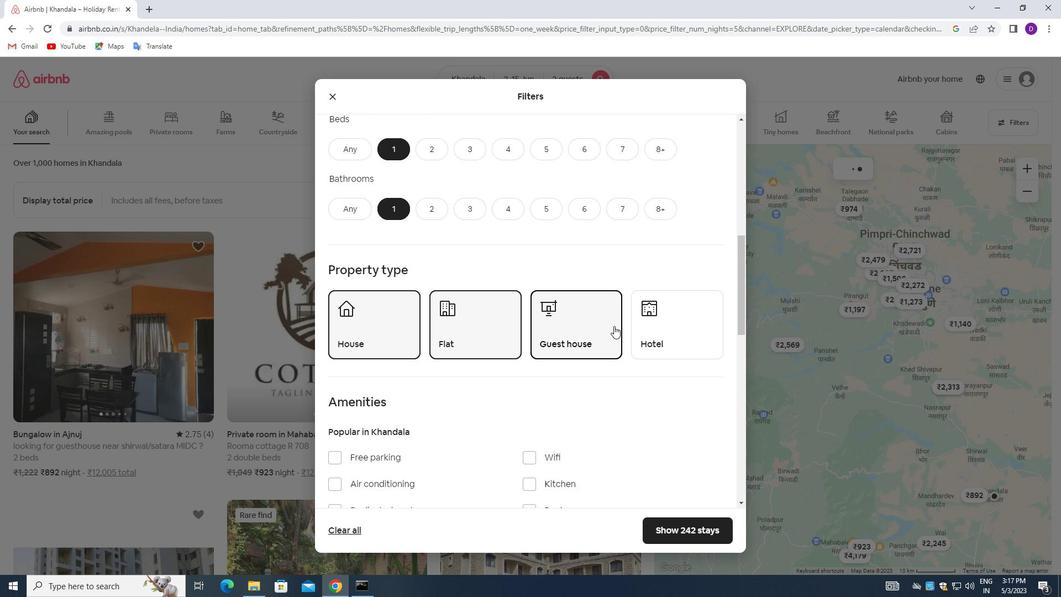 
Action: Mouse pressed left at (652, 325)
Screenshot: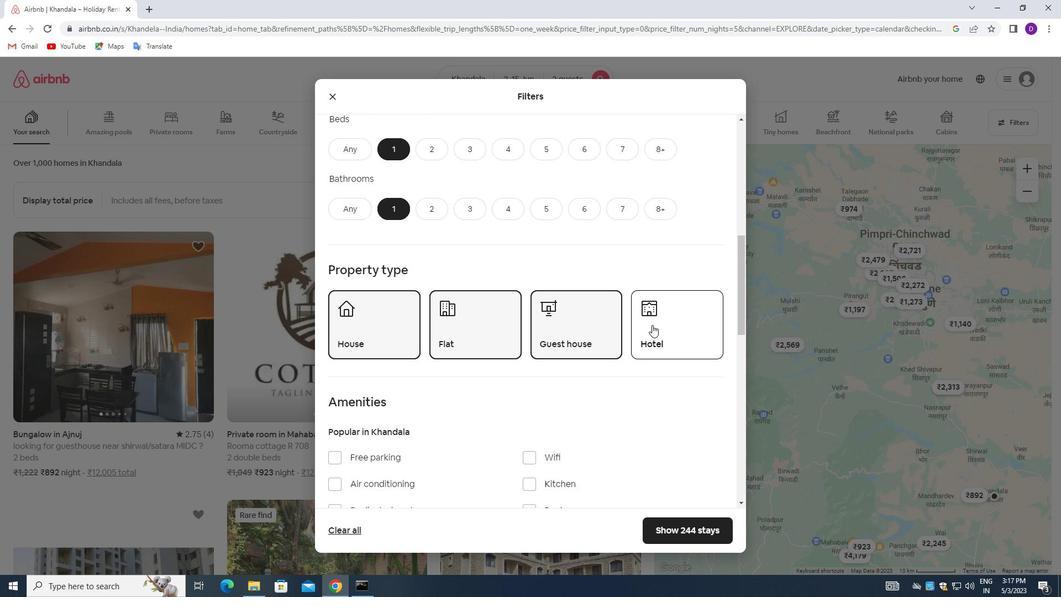 
Action: Mouse moved to (486, 352)
Screenshot: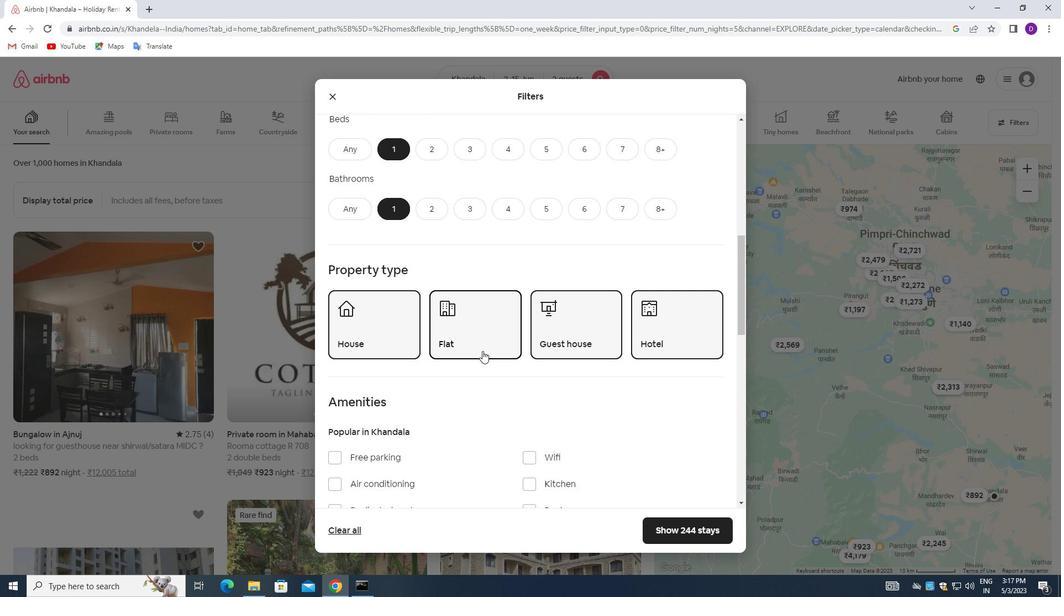 
Action: Mouse scrolled (486, 352) with delta (0, 0)
Screenshot: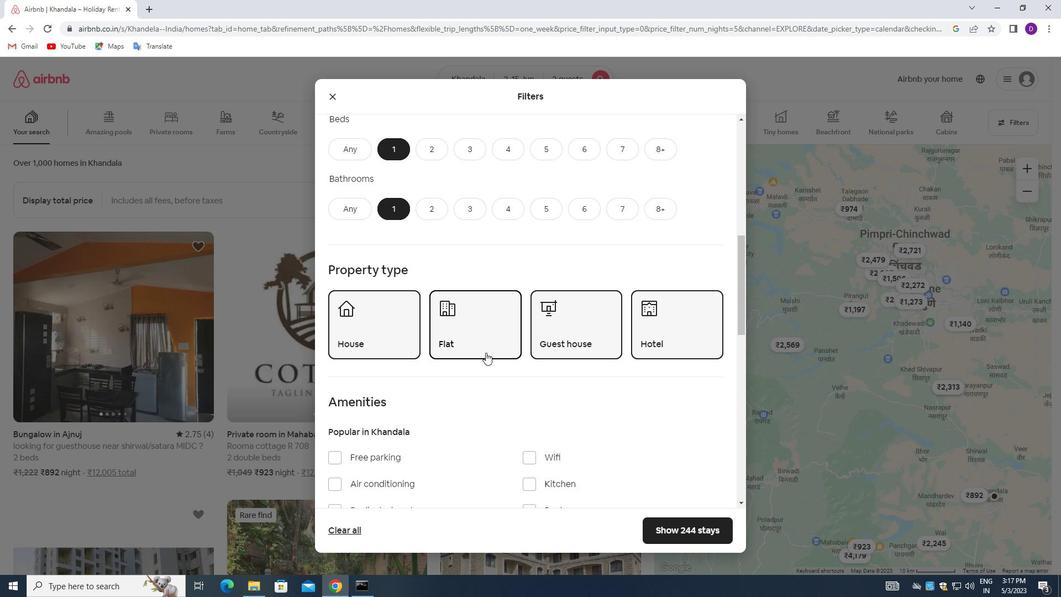 
Action: Mouse scrolled (486, 352) with delta (0, 0)
Screenshot: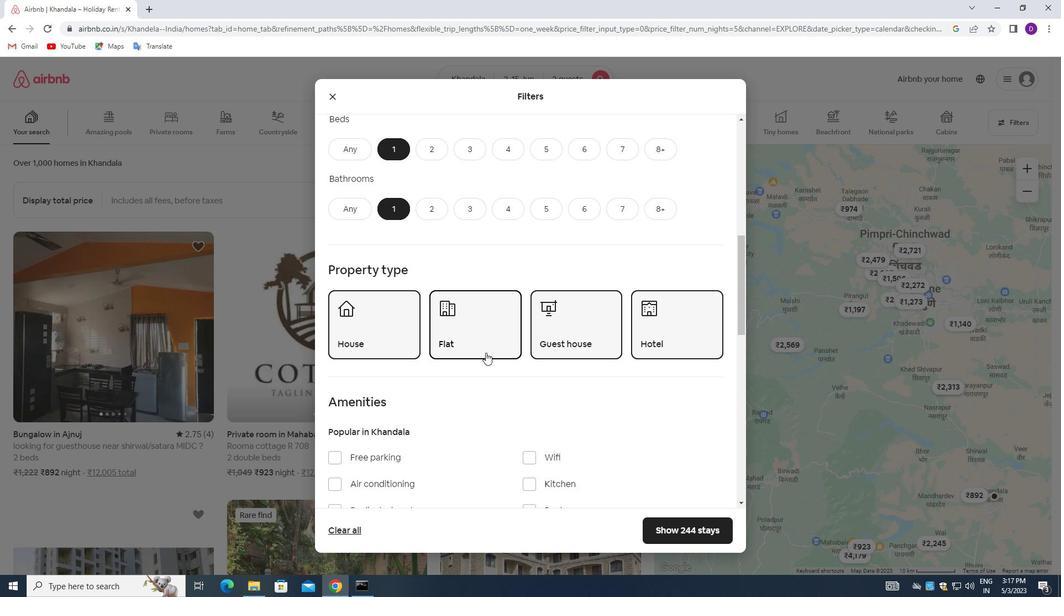
Action: Mouse moved to (486, 352)
Screenshot: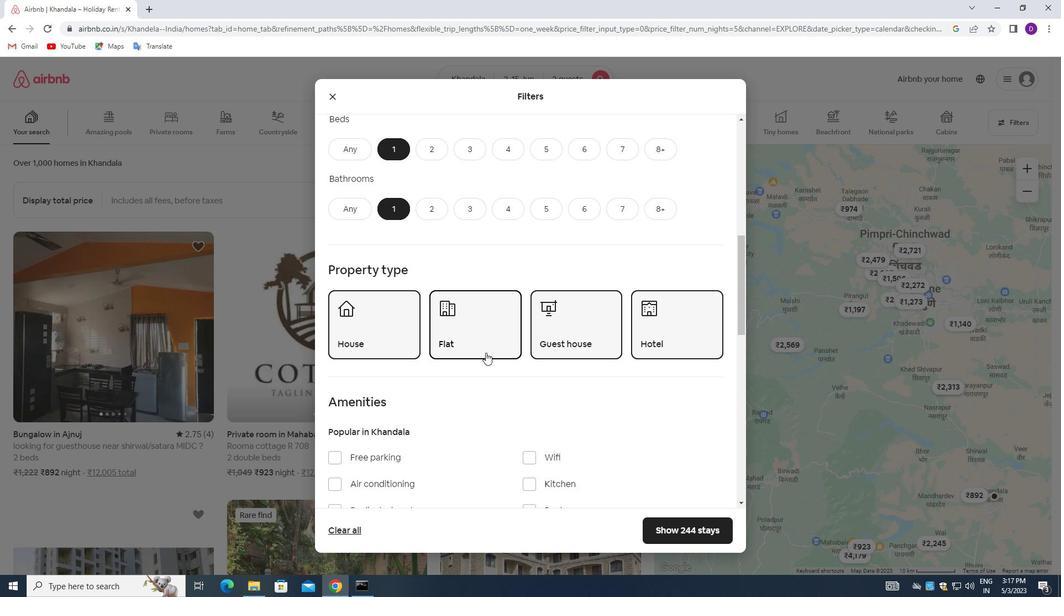 
Action: Mouse scrolled (486, 352) with delta (0, 0)
Screenshot: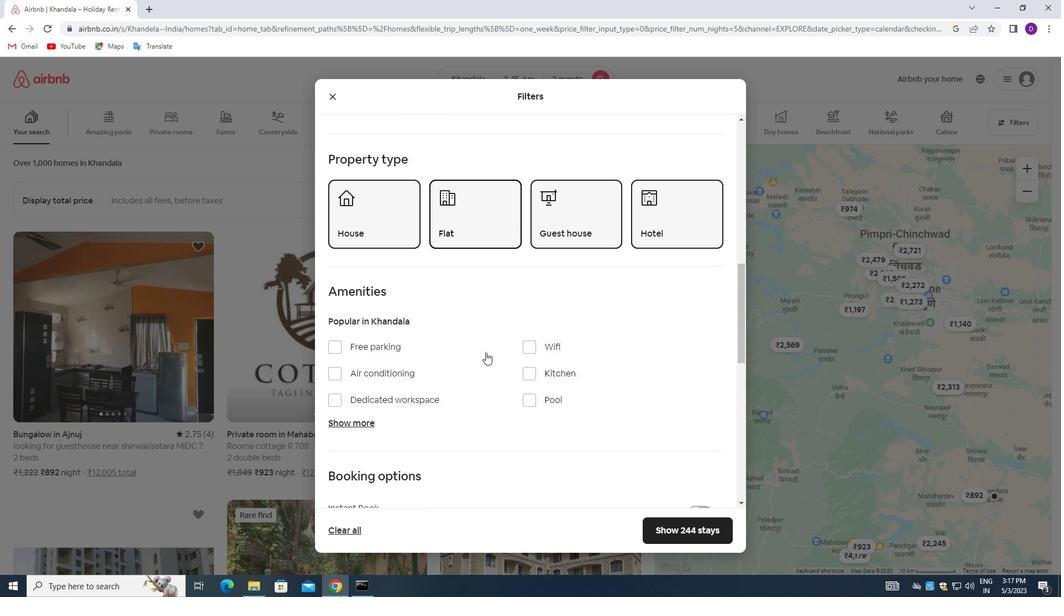 
Action: Mouse scrolled (486, 352) with delta (0, 0)
Screenshot: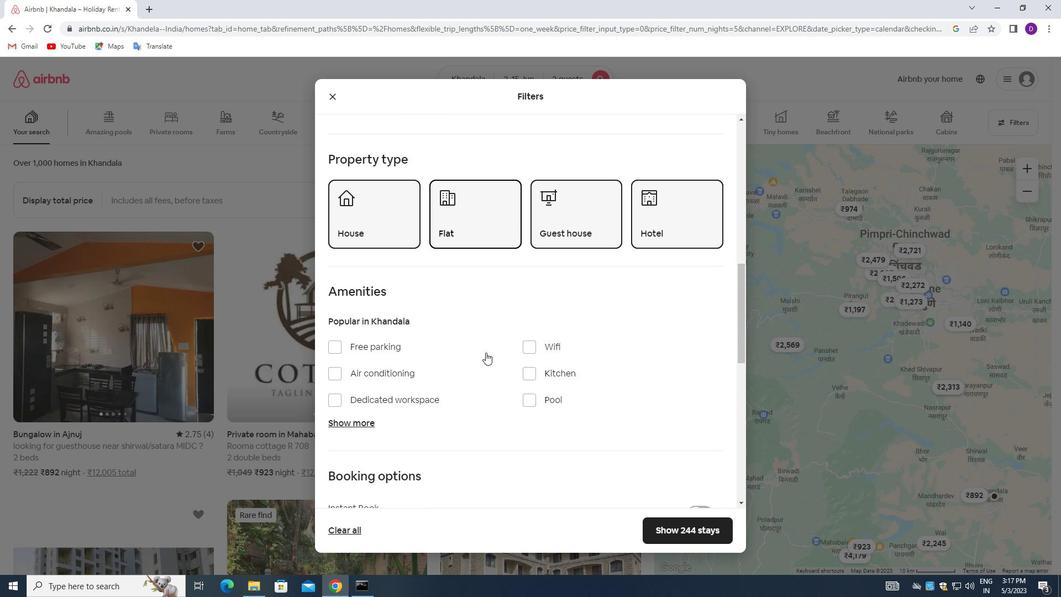 
Action: Mouse scrolled (486, 352) with delta (0, 0)
Screenshot: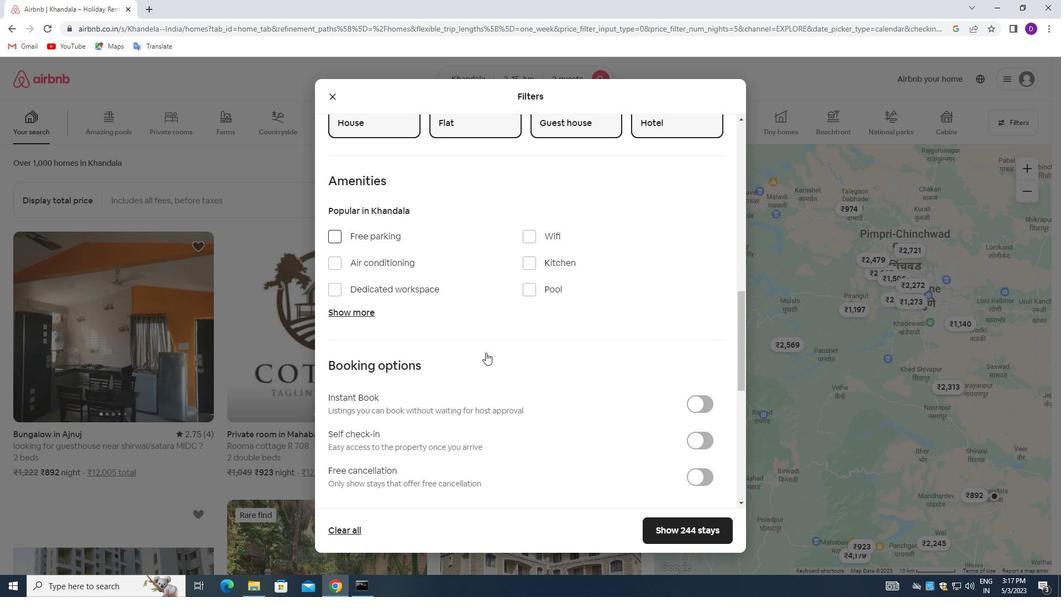 
Action: Mouse scrolled (486, 352) with delta (0, 0)
Screenshot: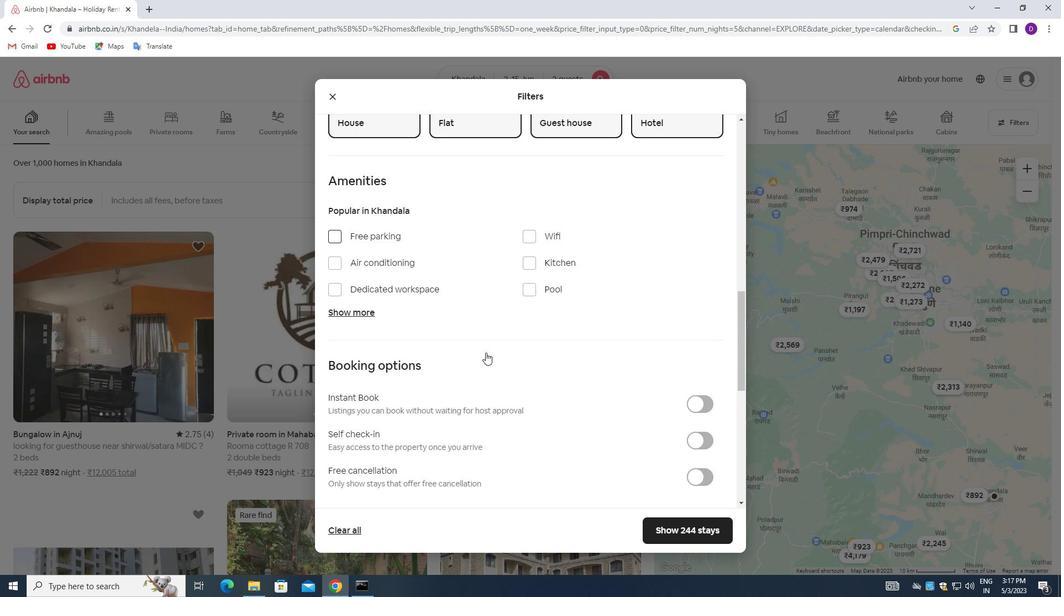 
Action: Mouse moved to (697, 331)
Screenshot: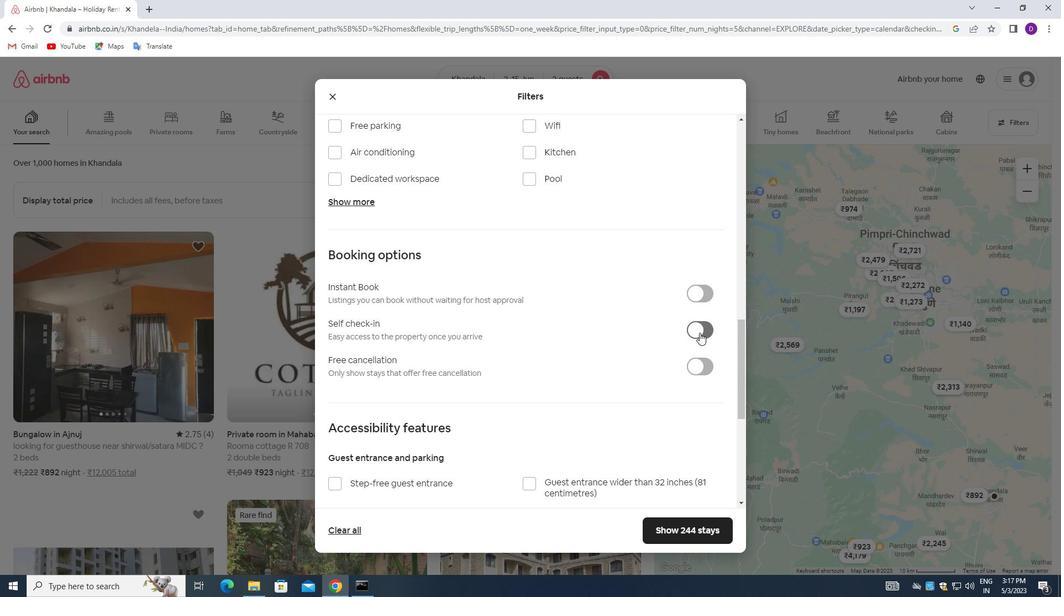 
Action: Mouse pressed left at (697, 331)
Screenshot: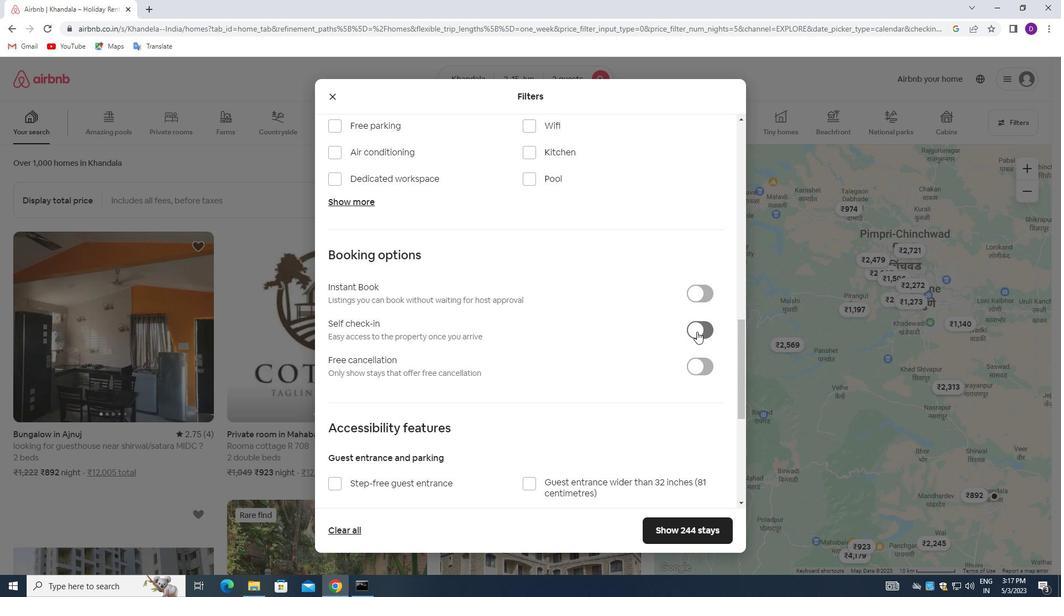 
Action: Mouse moved to (496, 354)
Screenshot: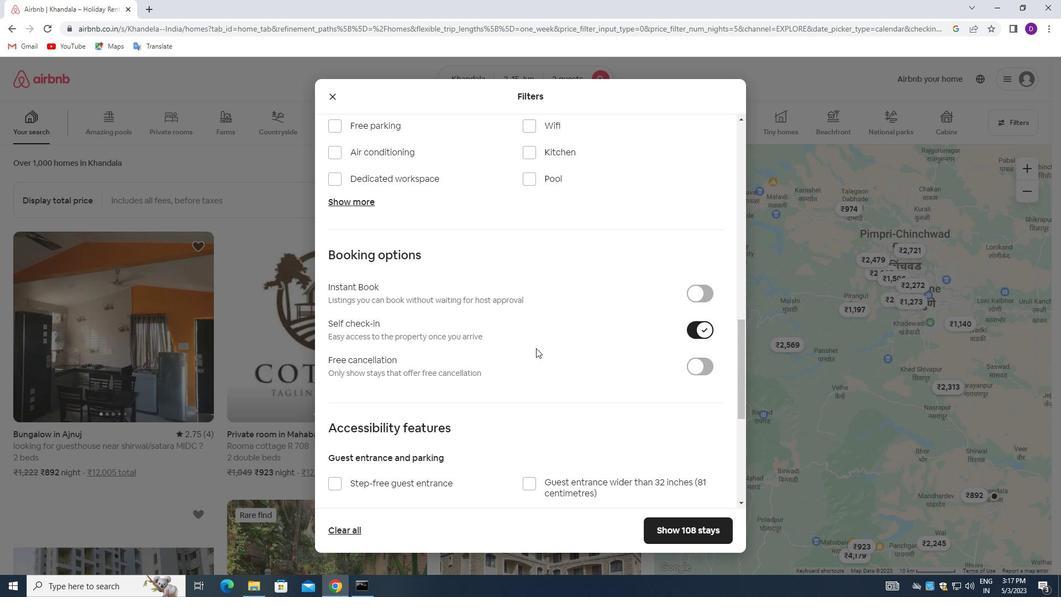 
Action: Mouse scrolled (496, 353) with delta (0, 0)
Screenshot: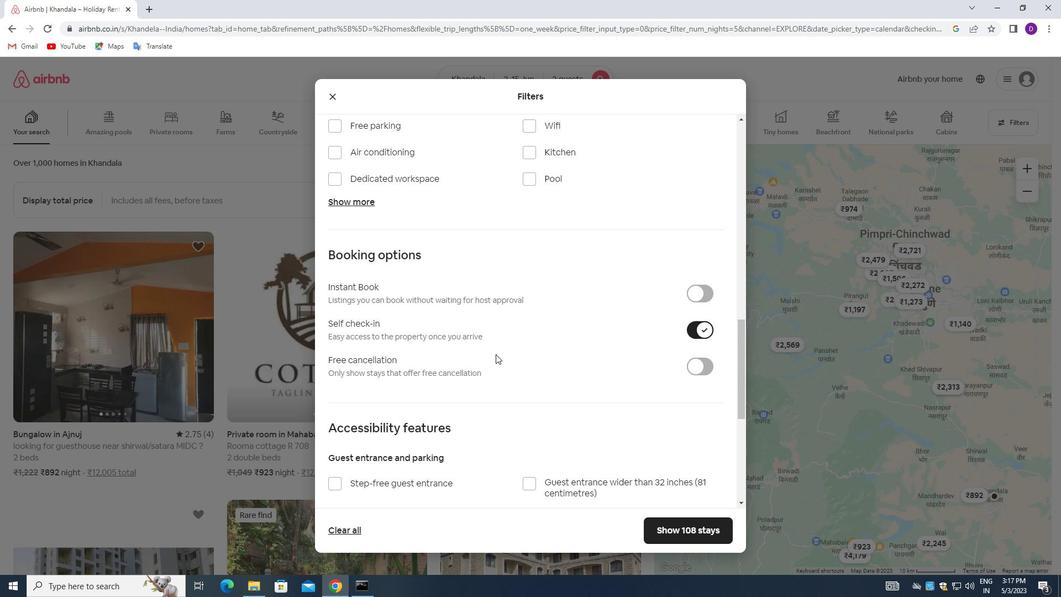 
Action: Mouse scrolled (496, 353) with delta (0, 0)
Screenshot: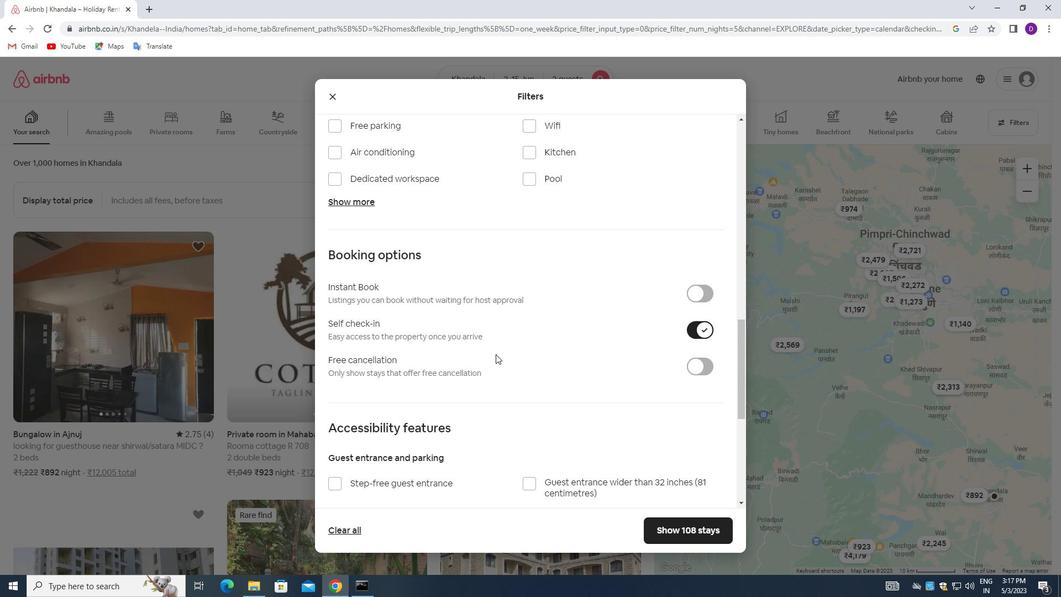 
Action: Mouse scrolled (496, 353) with delta (0, 0)
Screenshot: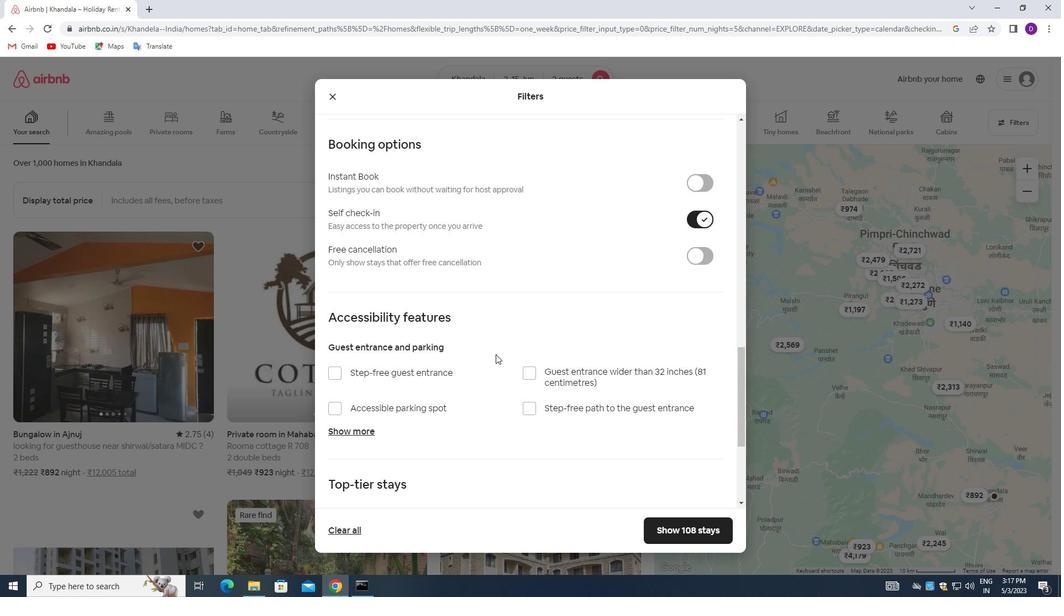 
Action: Mouse scrolled (496, 353) with delta (0, 0)
Screenshot: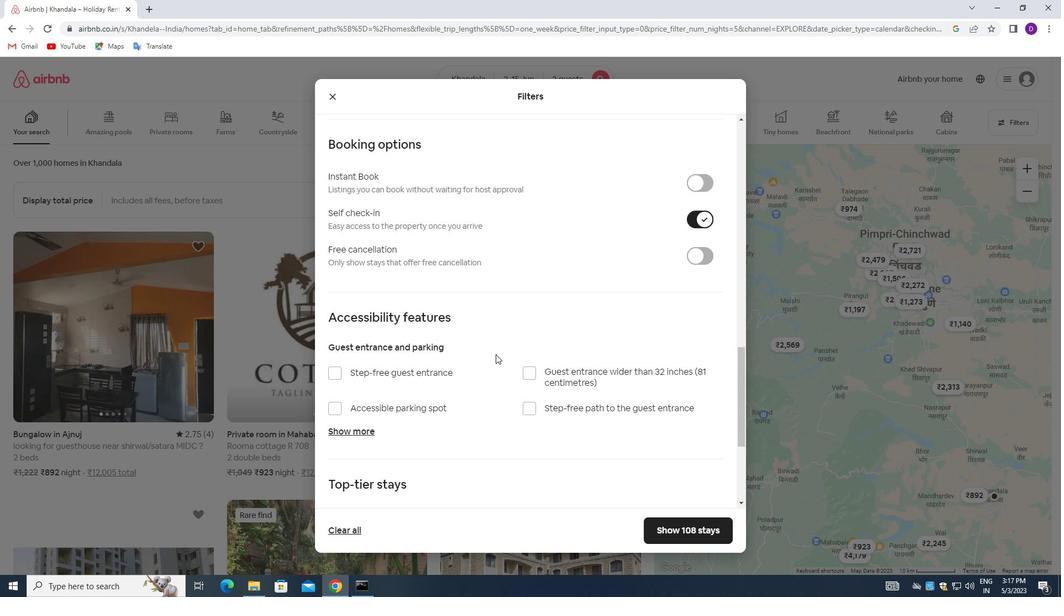 
Action: Mouse scrolled (496, 353) with delta (0, 0)
Screenshot: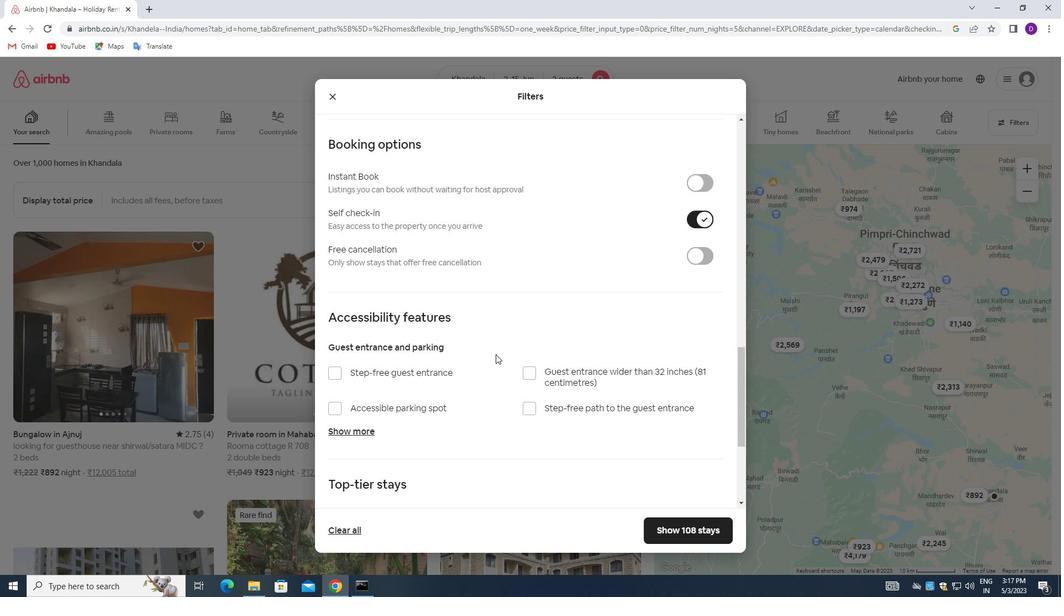 
Action: Mouse scrolled (496, 353) with delta (0, 0)
Screenshot: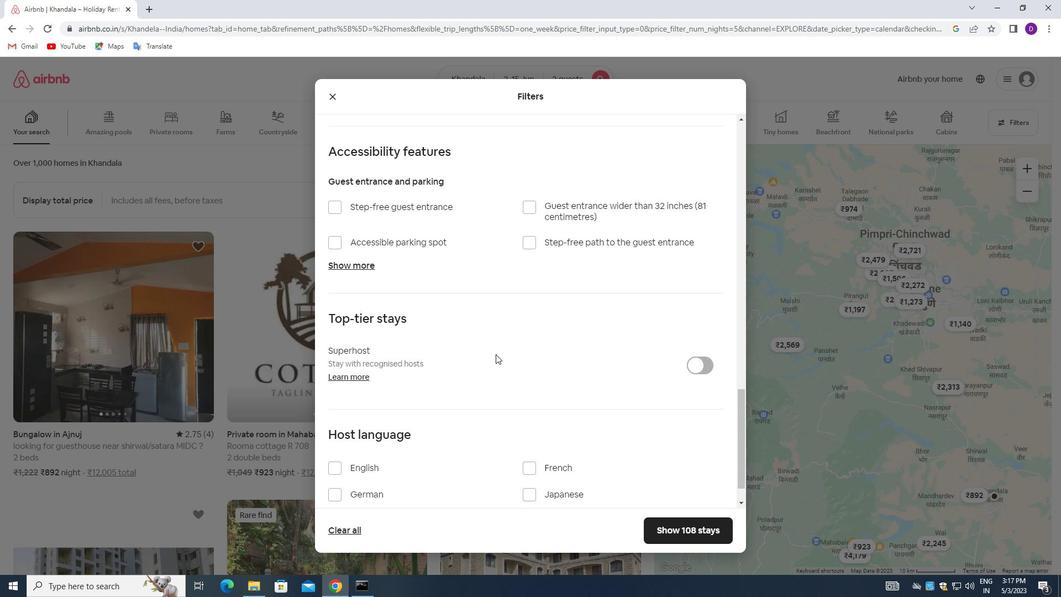 
Action: Mouse scrolled (496, 353) with delta (0, 0)
Screenshot: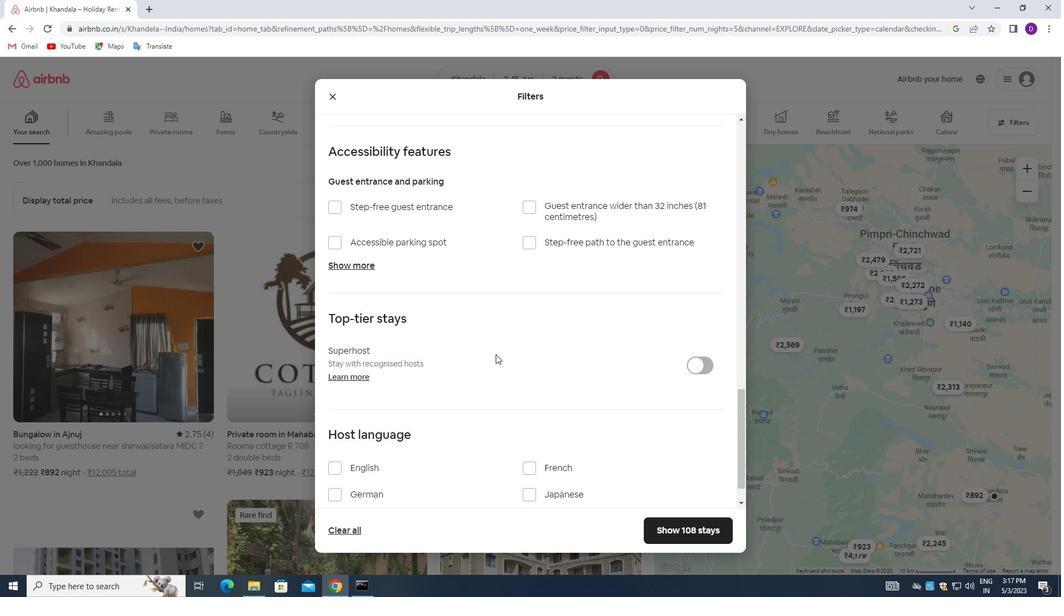 
Action: Mouse scrolled (496, 353) with delta (0, 0)
Screenshot: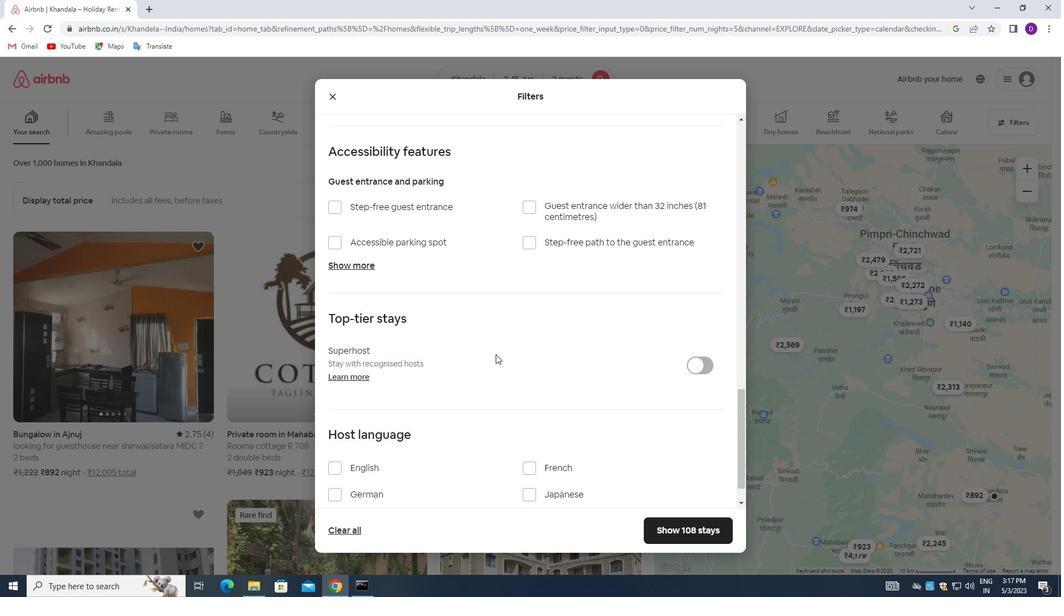
Action: Mouse scrolled (496, 353) with delta (0, 0)
Screenshot: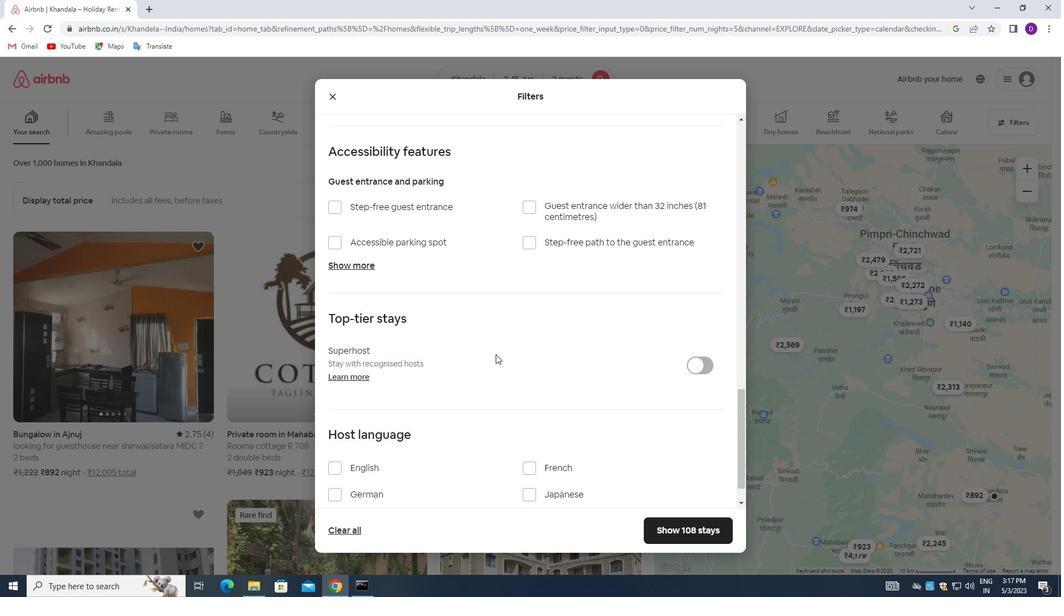 
Action: Mouse moved to (331, 432)
Screenshot: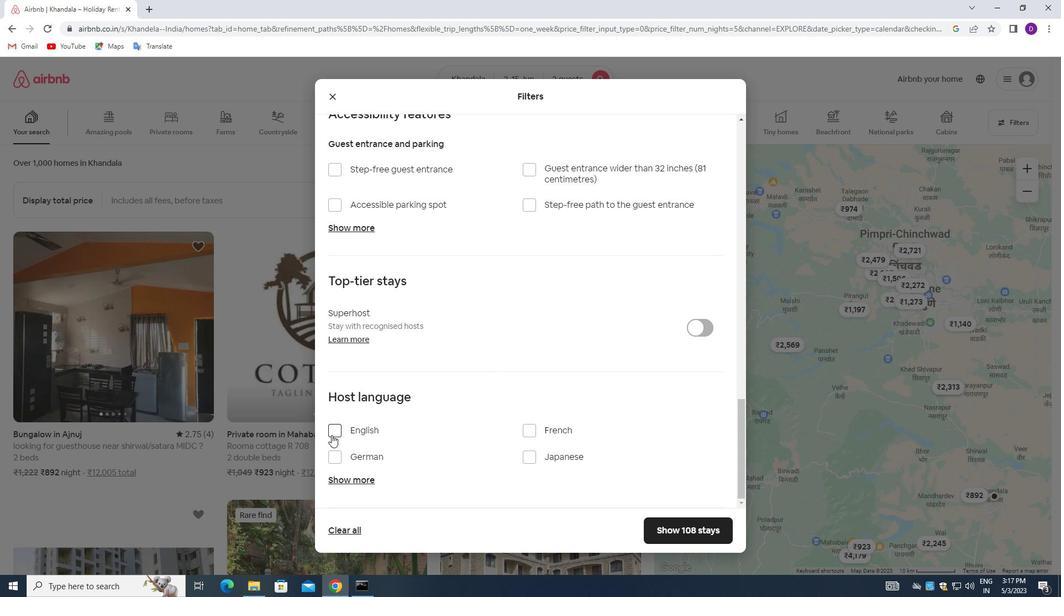 
Action: Mouse pressed left at (331, 432)
Screenshot: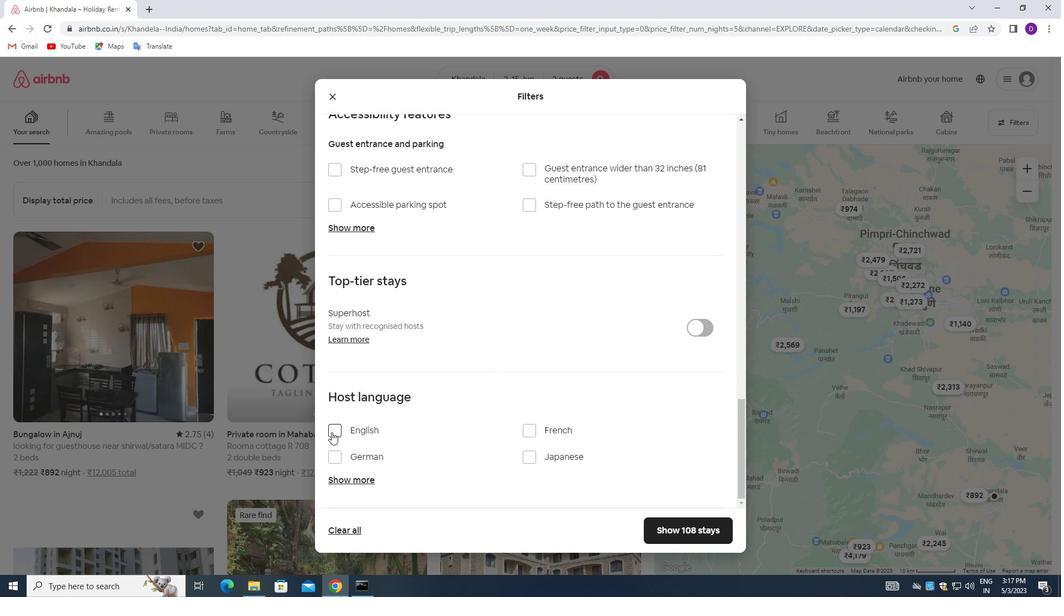 
Action: Mouse moved to (650, 524)
Screenshot: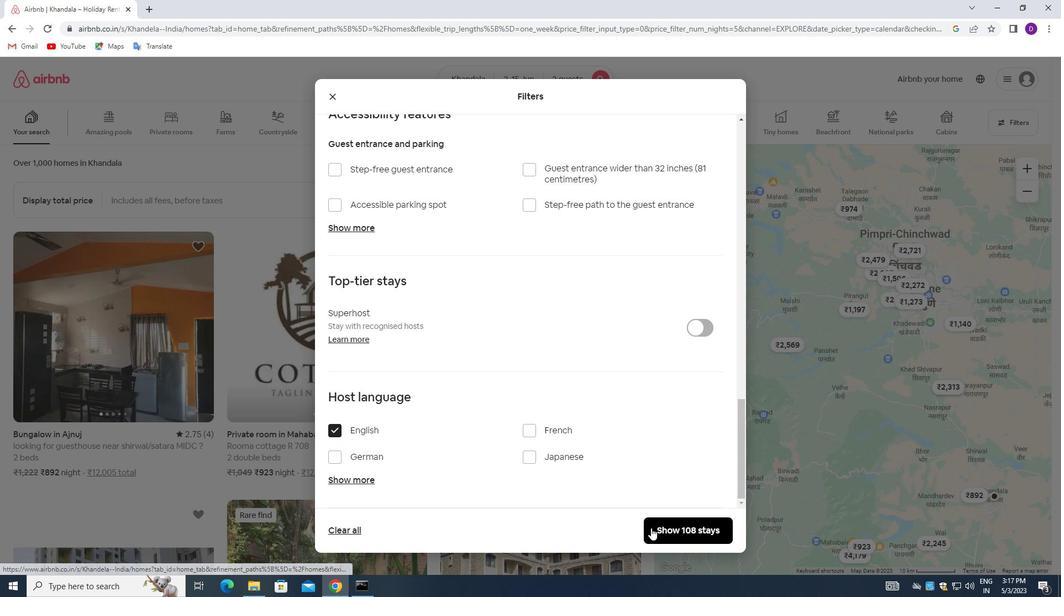 
Action: Mouse pressed left at (650, 524)
Screenshot: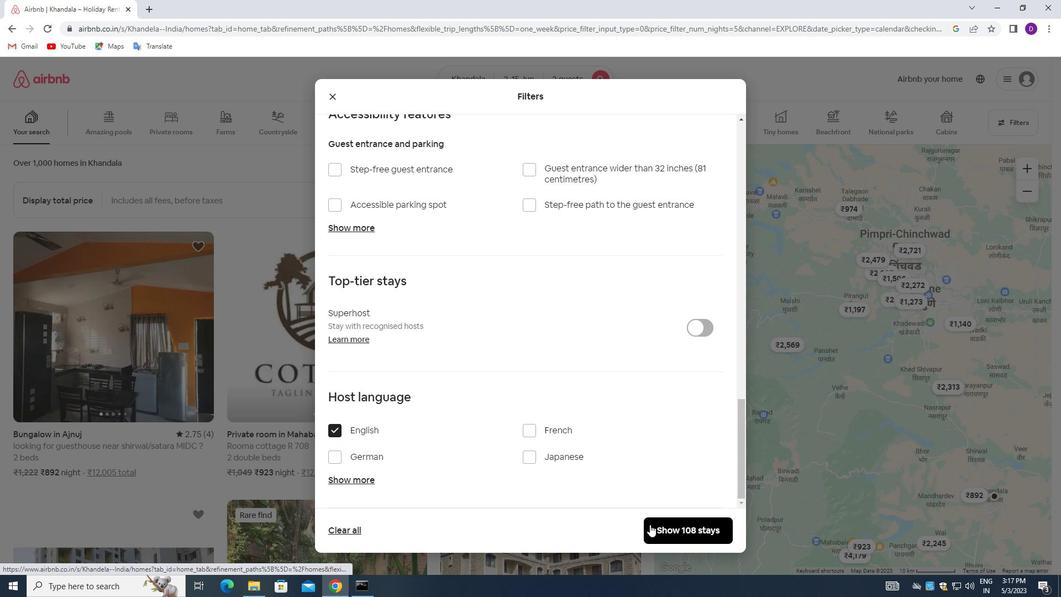 
Action: Mouse moved to (697, 334)
Screenshot: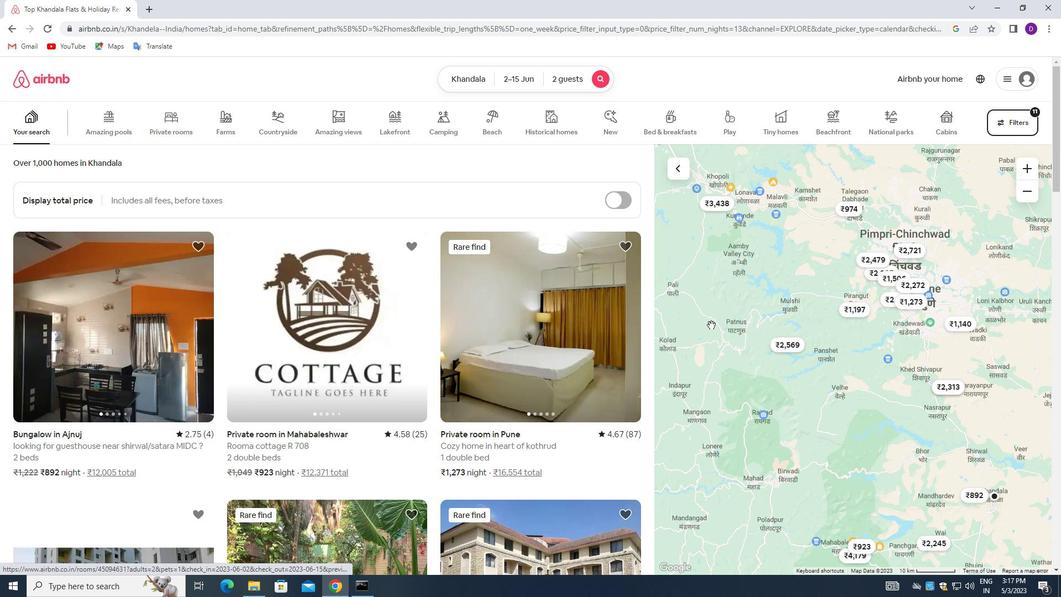 
